Task: Search one way flight ticket for 5 adults, 2 children, 1 infant in seat and 1 infant on lap in economy from Long Beach: Long Beach Airport (daugherty Field) to Gillette: Gillette Campbell County Airport on 5-1-2023. Choice of flights is United. Number of bags: 1 carry on bag. Price is upto 88000. Outbound departure time preference is 14:15.
Action: Mouse moved to (194, 164)
Screenshot: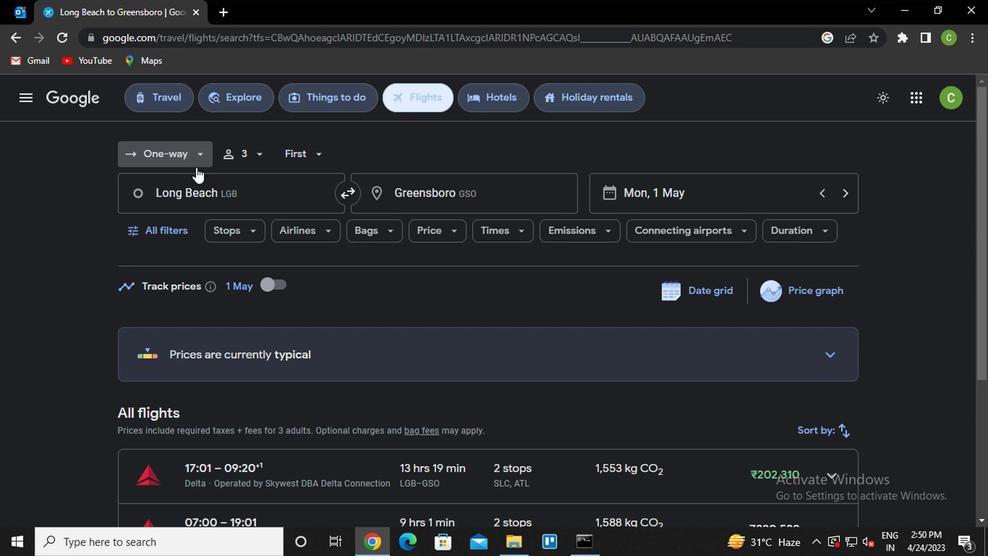 
Action: Mouse pressed left at (194, 164)
Screenshot: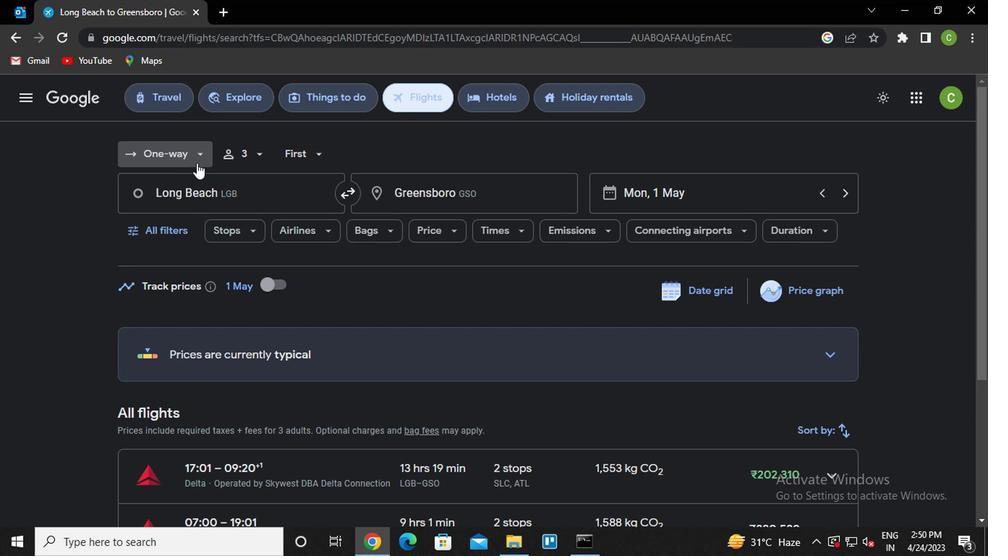
Action: Mouse moved to (196, 223)
Screenshot: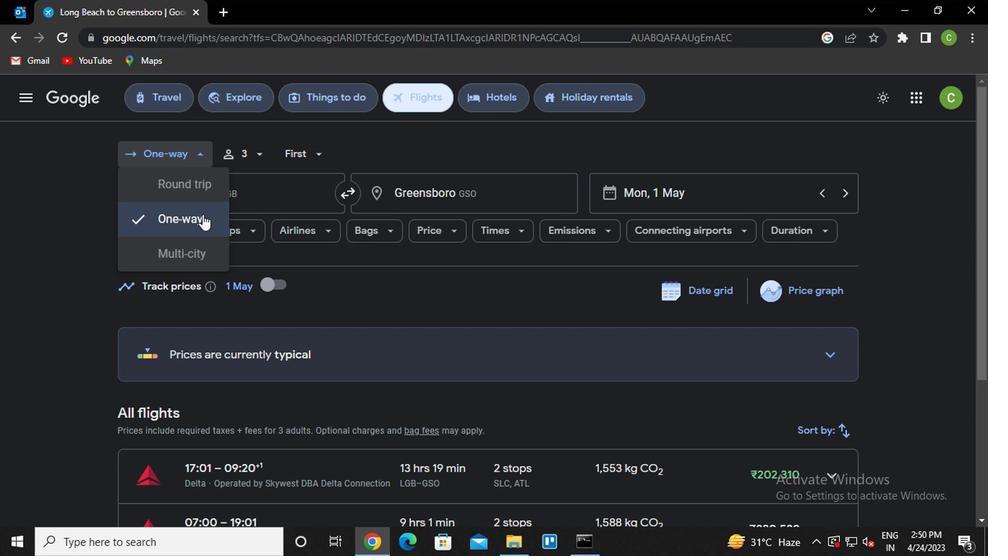 
Action: Mouse pressed left at (196, 223)
Screenshot: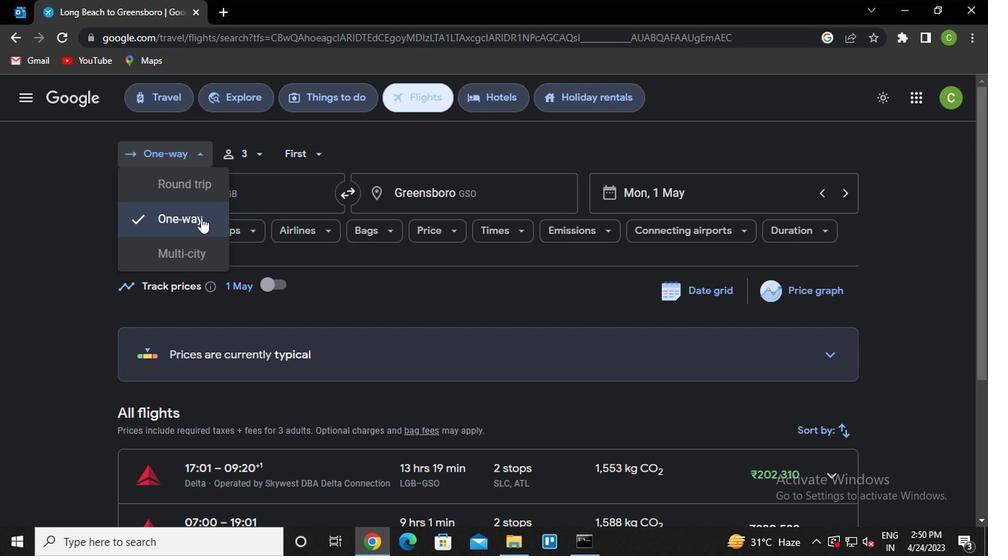 
Action: Mouse moved to (240, 160)
Screenshot: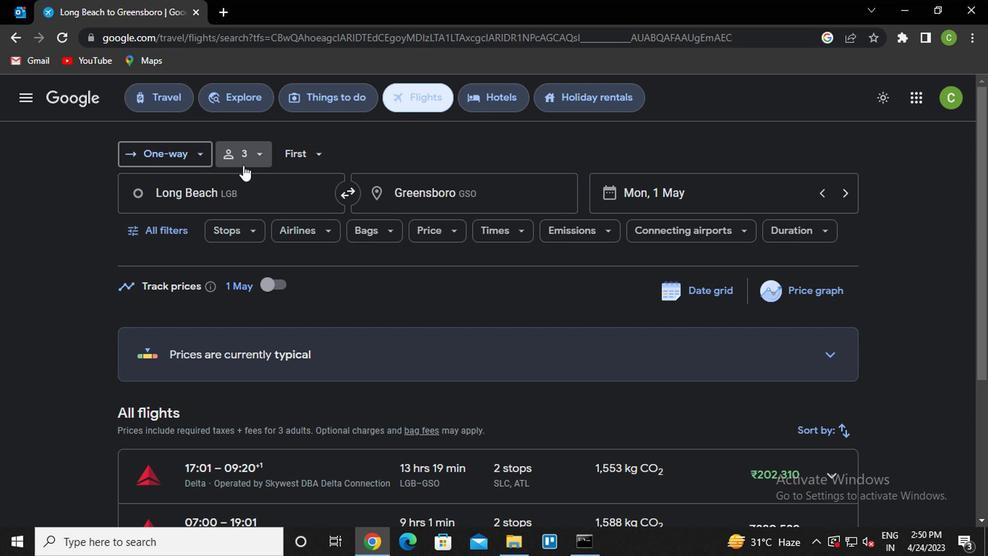 
Action: Mouse pressed left at (240, 160)
Screenshot: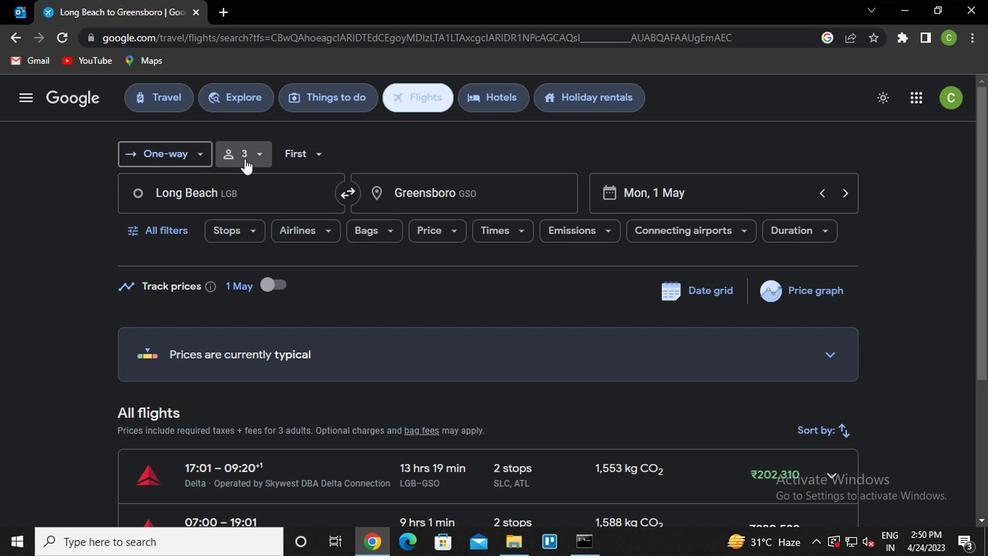 
Action: Mouse moved to (356, 199)
Screenshot: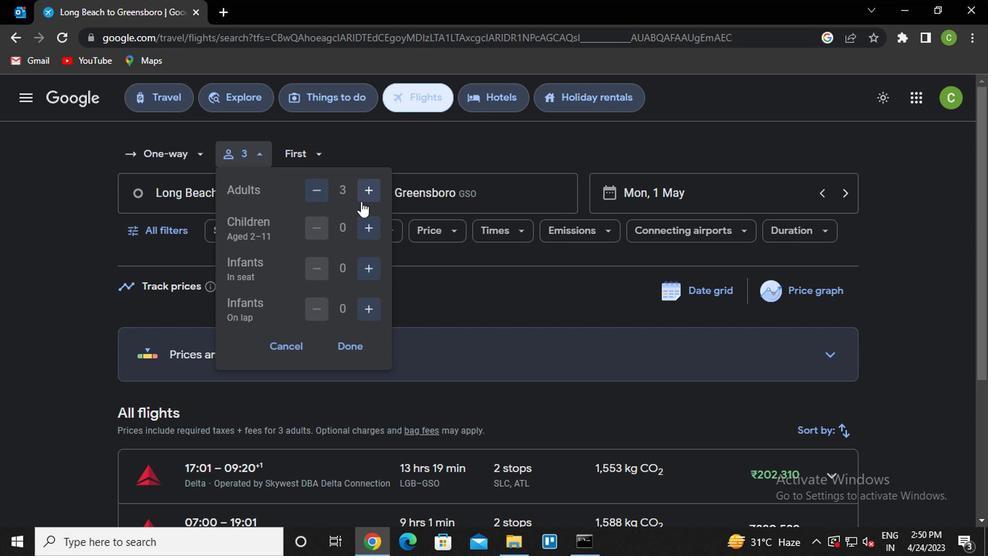 
Action: Mouse pressed left at (356, 199)
Screenshot: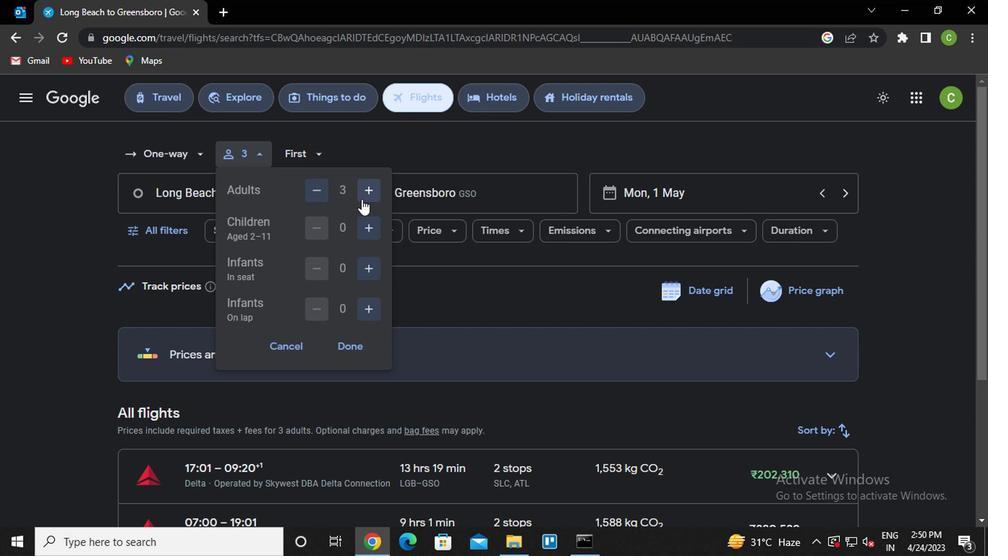 
Action: Mouse pressed left at (356, 199)
Screenshot: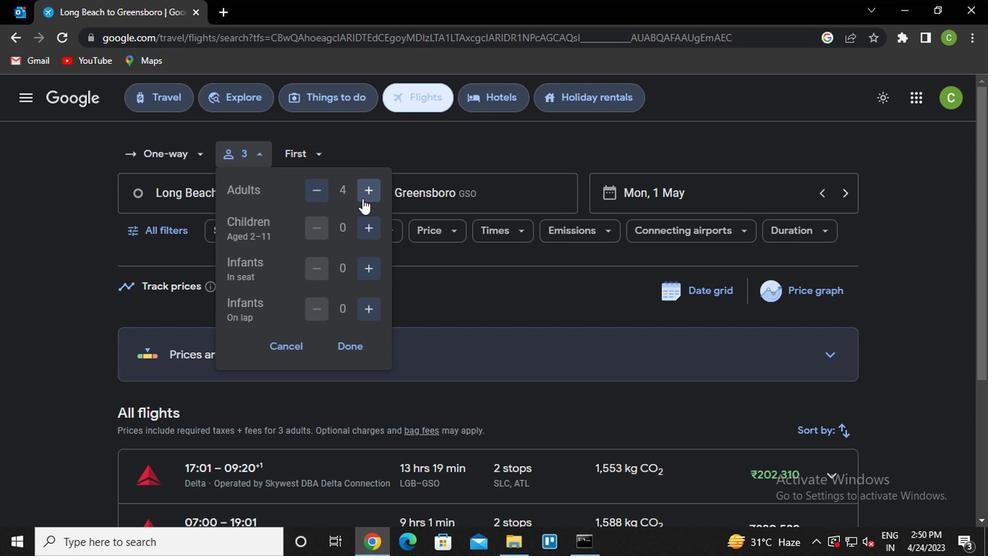 
Action: Mouse pressed left at (356, 199)
Screenshot: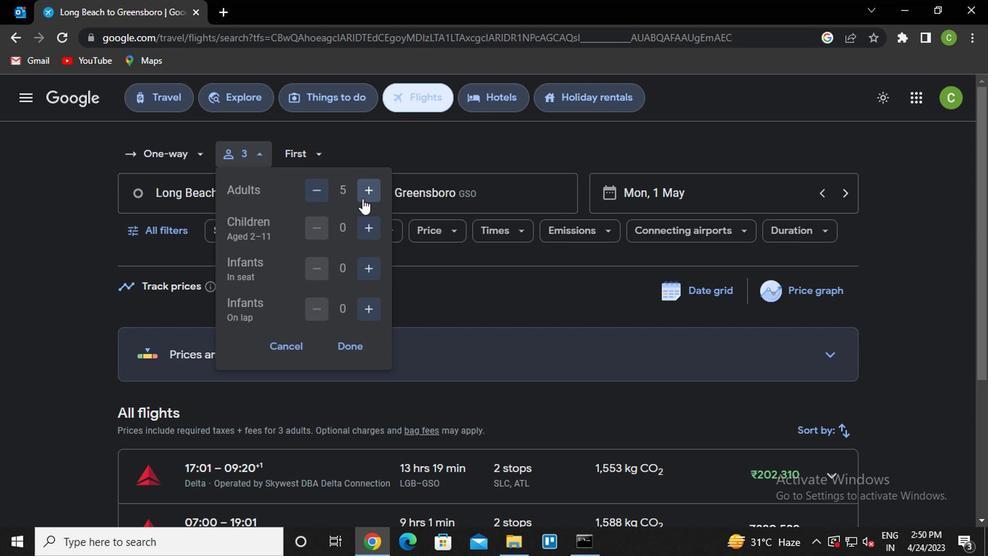 
Action: Mouse moved to (316, 189)
Screenshot: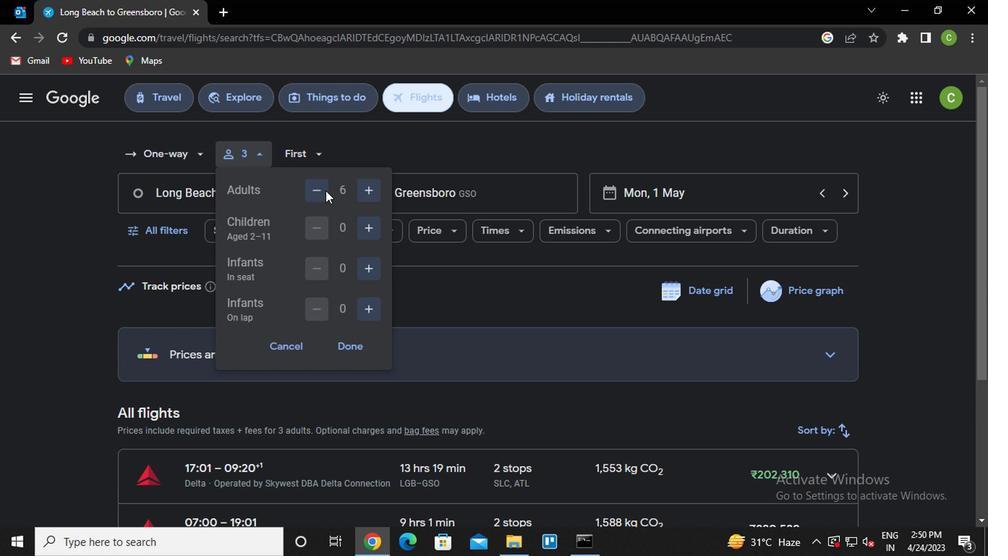 
Action: Mouse pressed left at (316, 189)
Screenshot: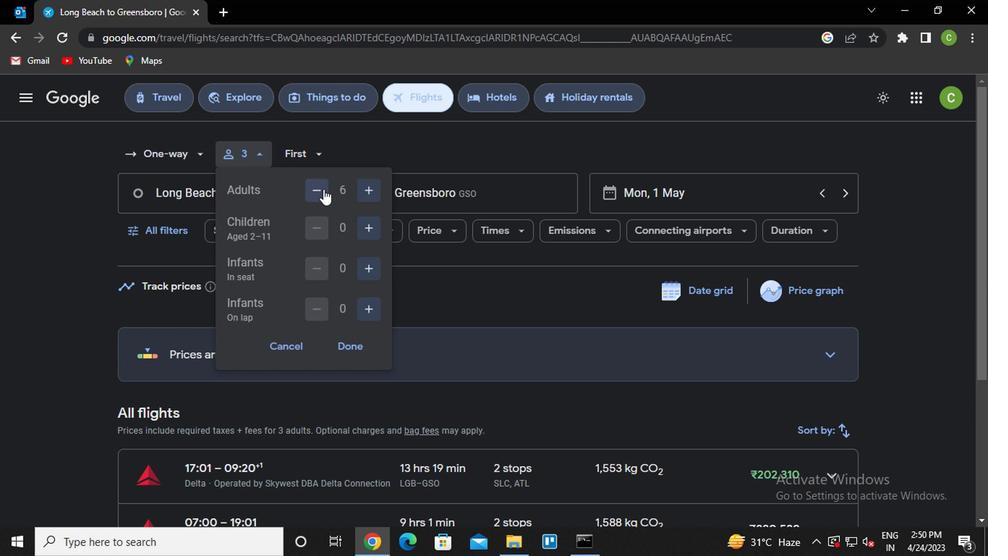 
Action: Mouse moved to (372, 232)
Screenshot: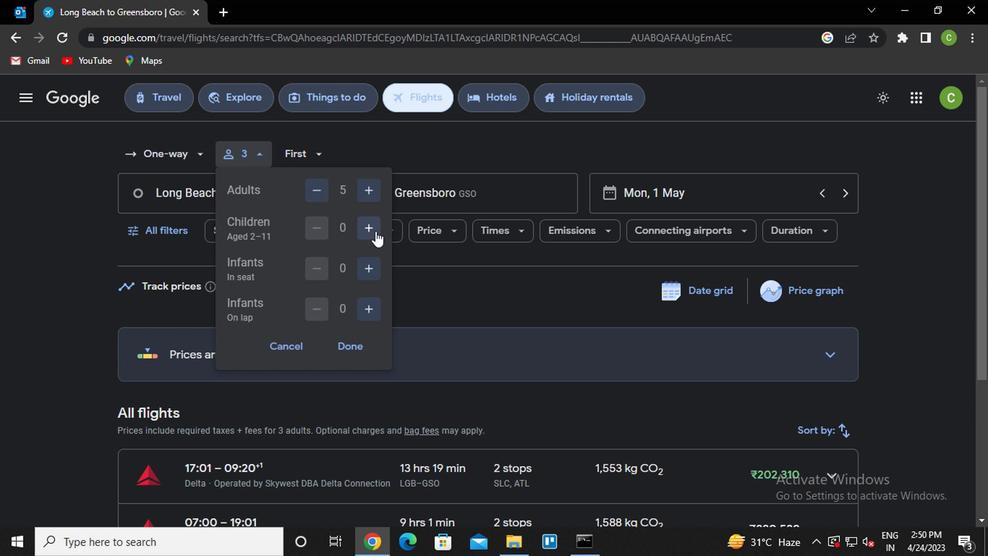 
Action: Mouse pressed left at (372, 232)
Screenshot: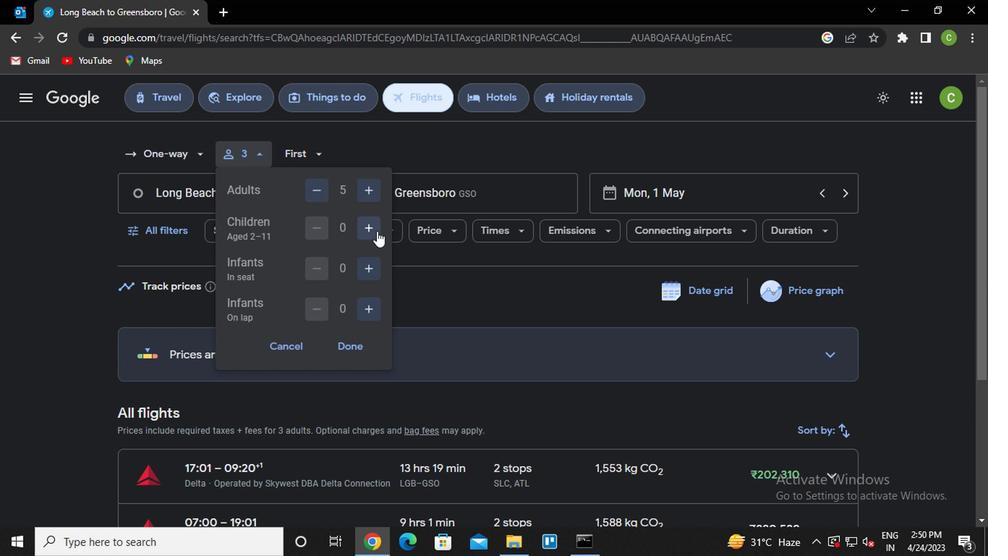 
Action: Mouse pressed left at (372, 232)
Screenshot: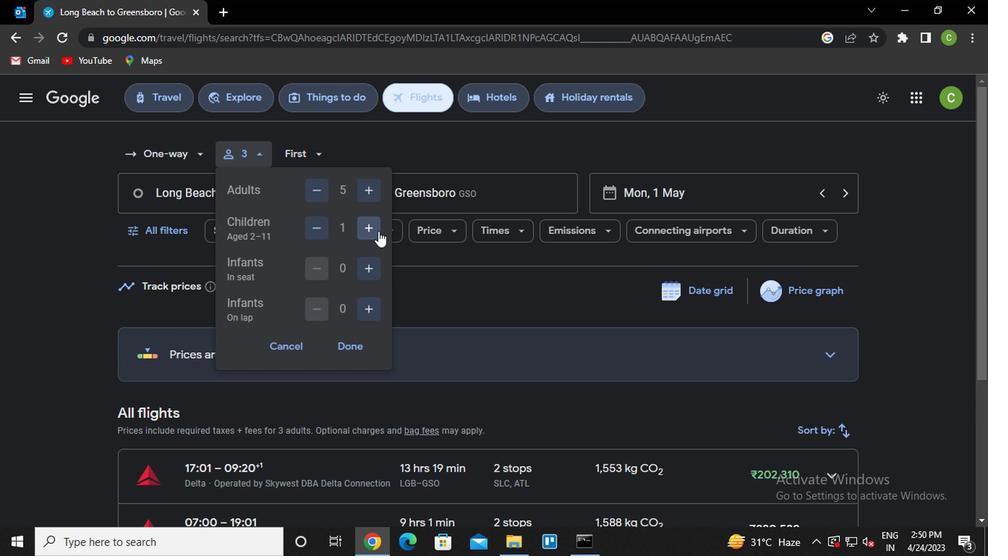 
Action: Mouse moved to (364, 280)
Screenshot: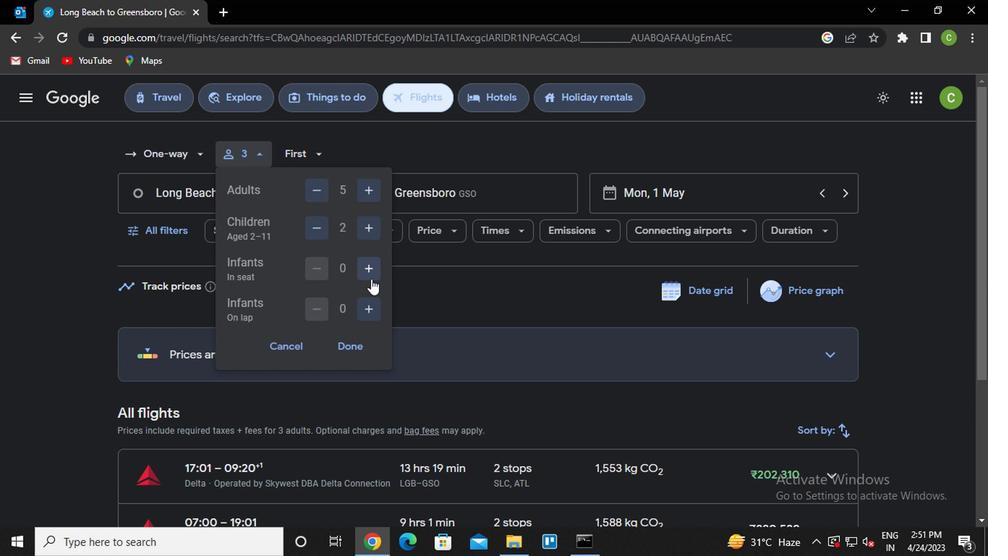 
Action: Mouse pressed left at (364, 280)
Screenshot: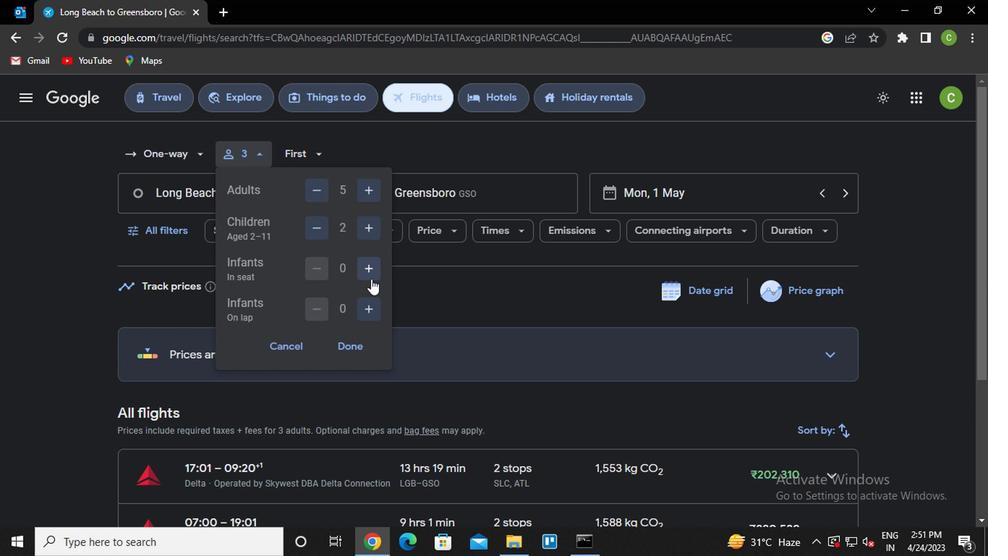 
Action: Mouse moved to (364, 304)
Screenshot: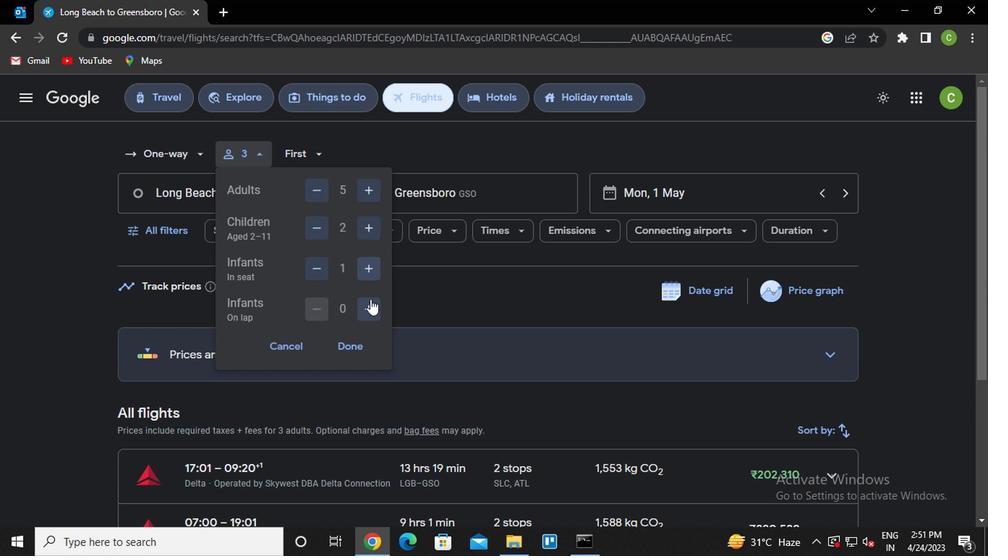 
Action: Mouse pressed left at (364, 304)
Screenshot: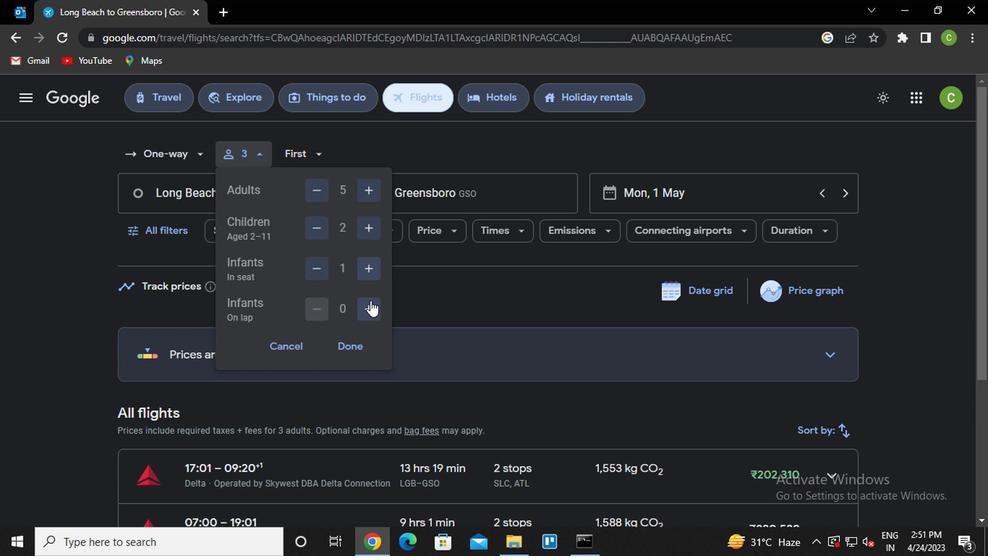
Action: Mouse moved to (346, 338)
Screenshot: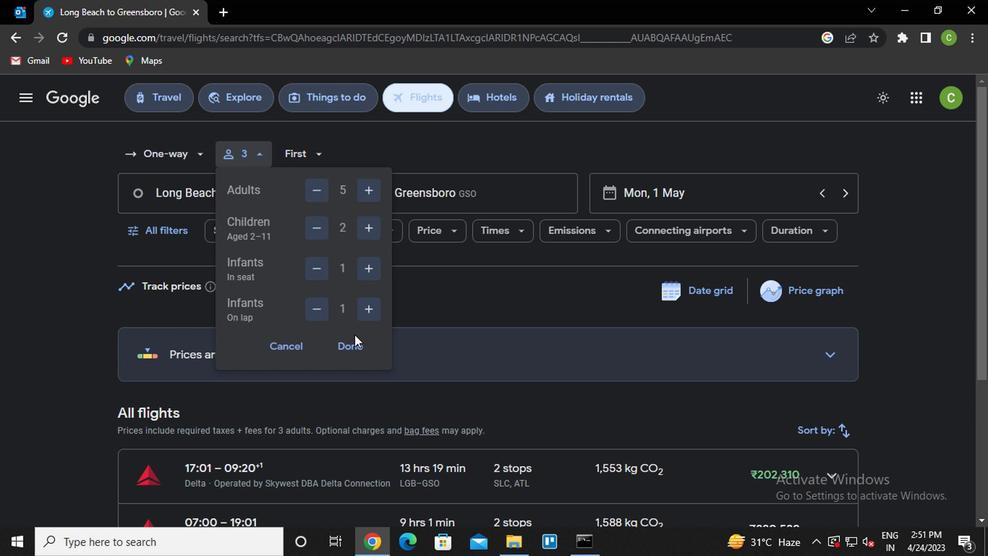 
Action: Mouse pressed left at (346, 338)
Screenshot: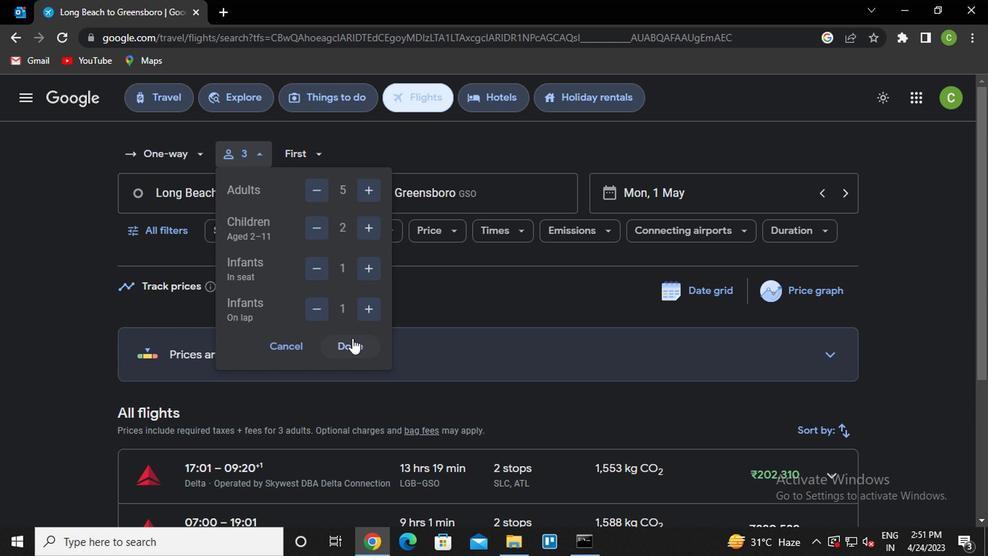 
Action: Mouse moved to (295, 156)
Screenshot: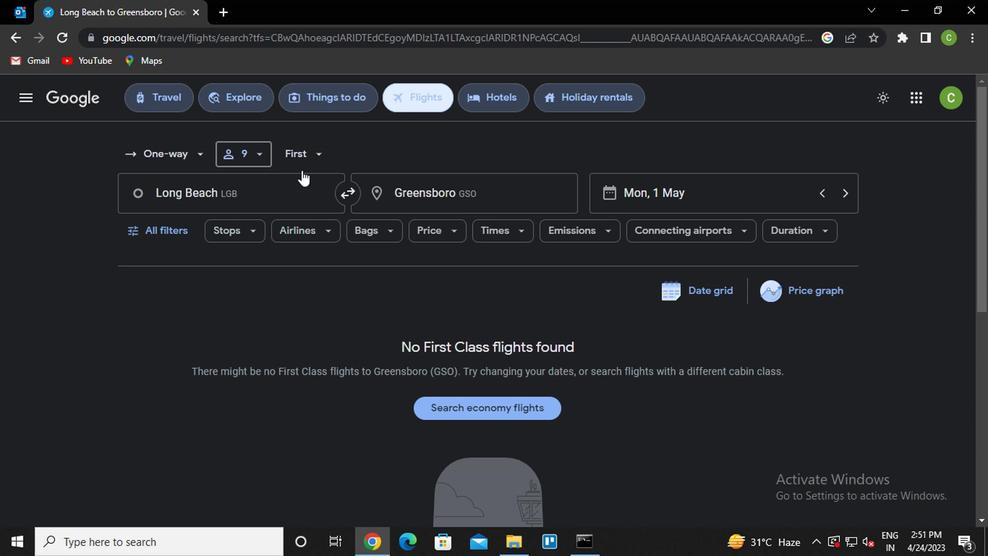 
Action: Mouse pressed left at (295, 156)
Screenshot: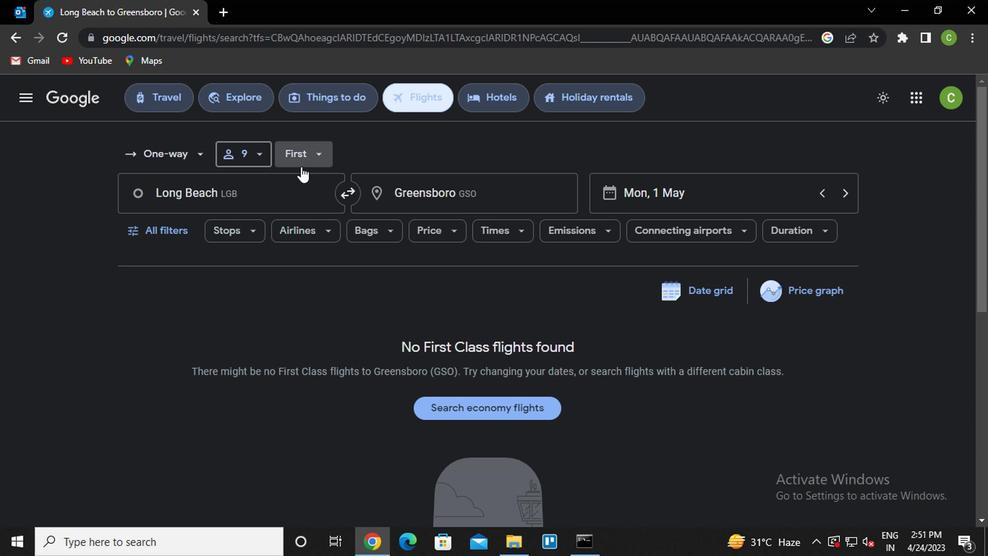
Action: Mouse moved to (322, 187)
Screenshot: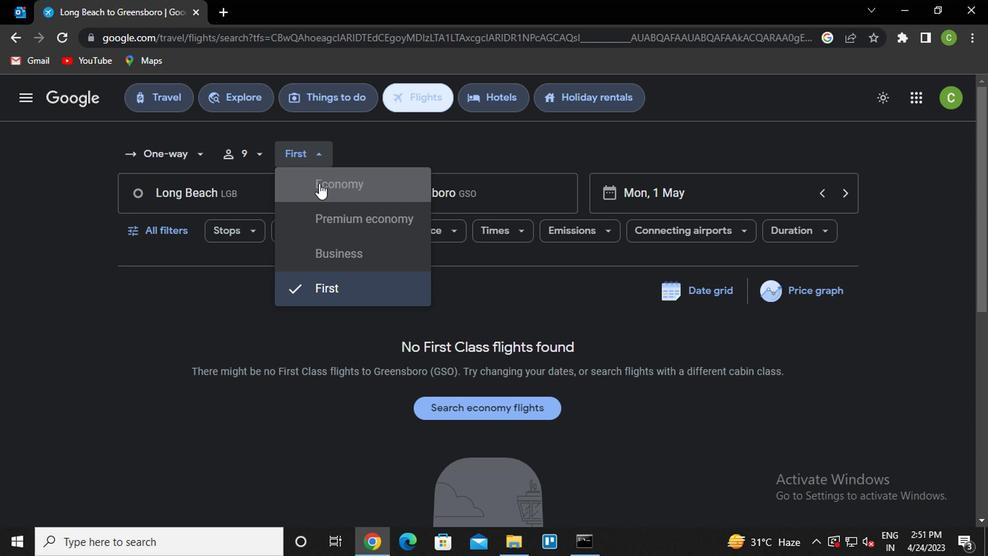 
Action: Mouse pressed left at (322, 187)
Screenshot: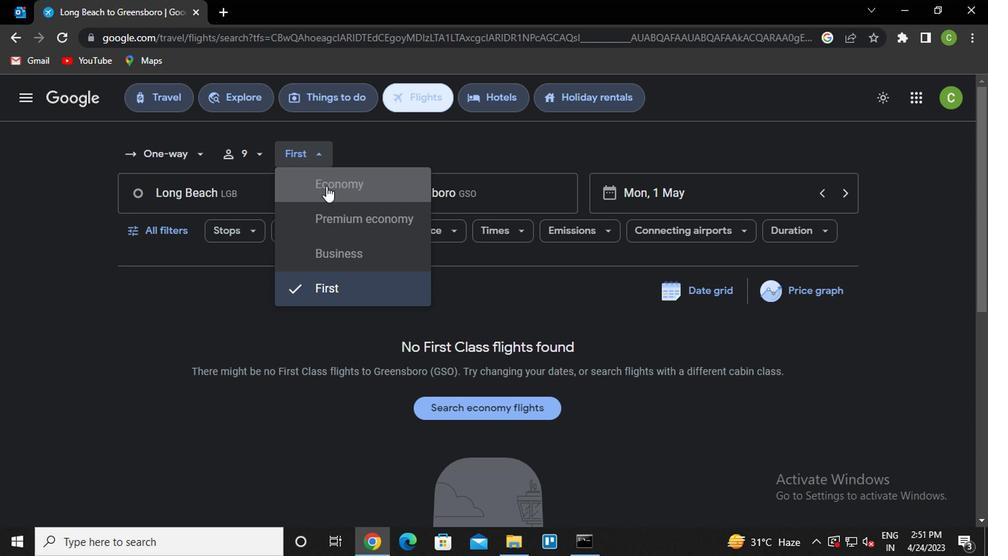 
Action: Mouse moved to (240, 195)
Screenshot: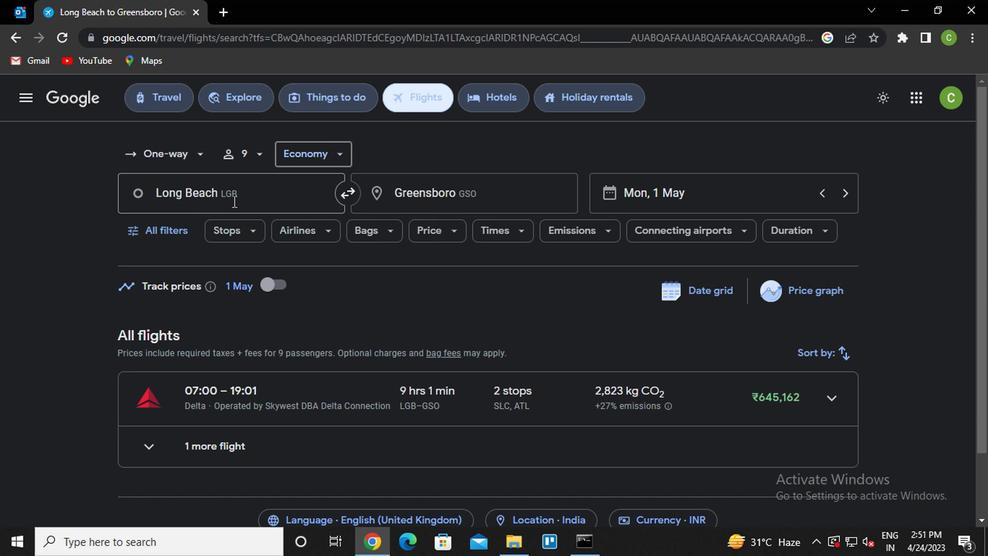 
Action: Mouse pressed left at (240, 195)
Screenshot: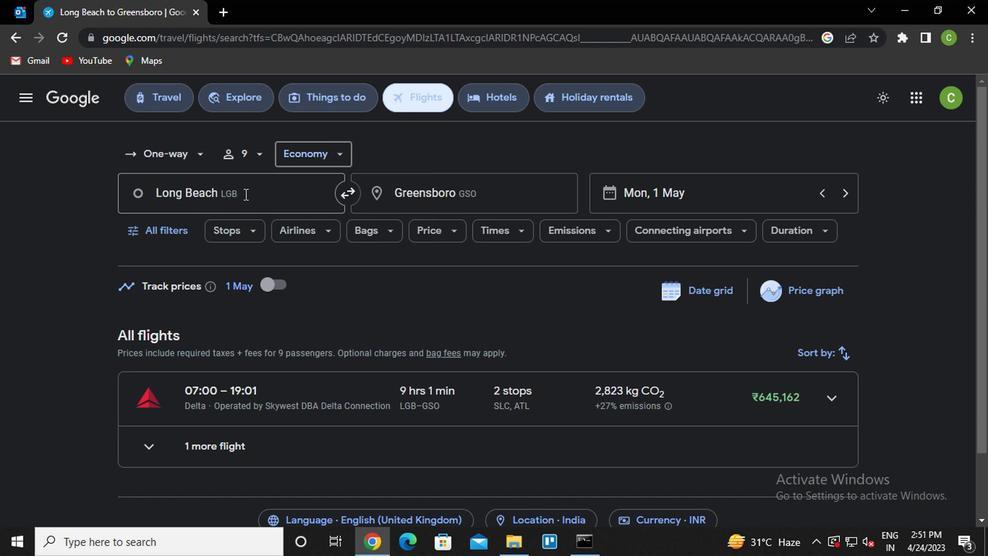 
Action: Mouse moved to (242, 303)
Screenshot: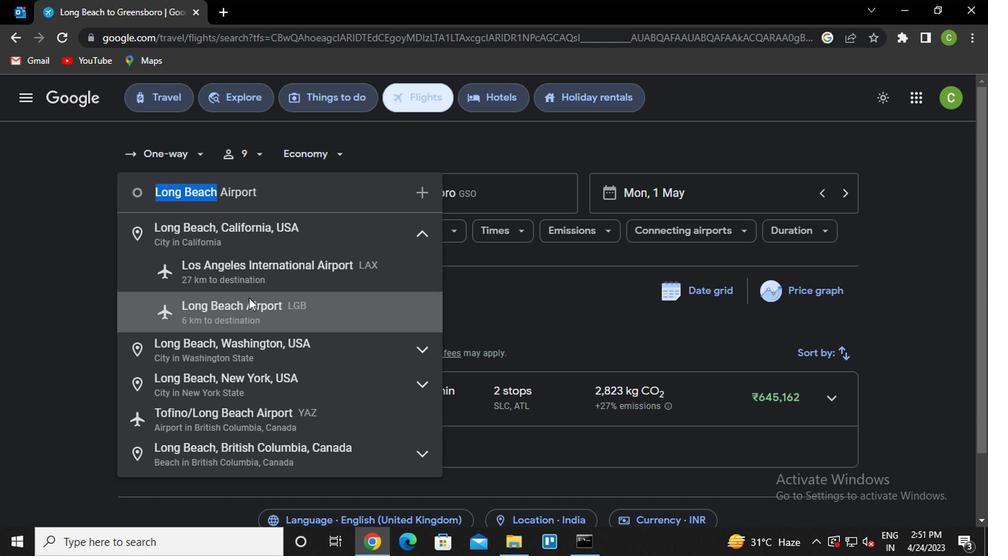 
Action: Mouse pressed left at (242, 303)
Screenshot: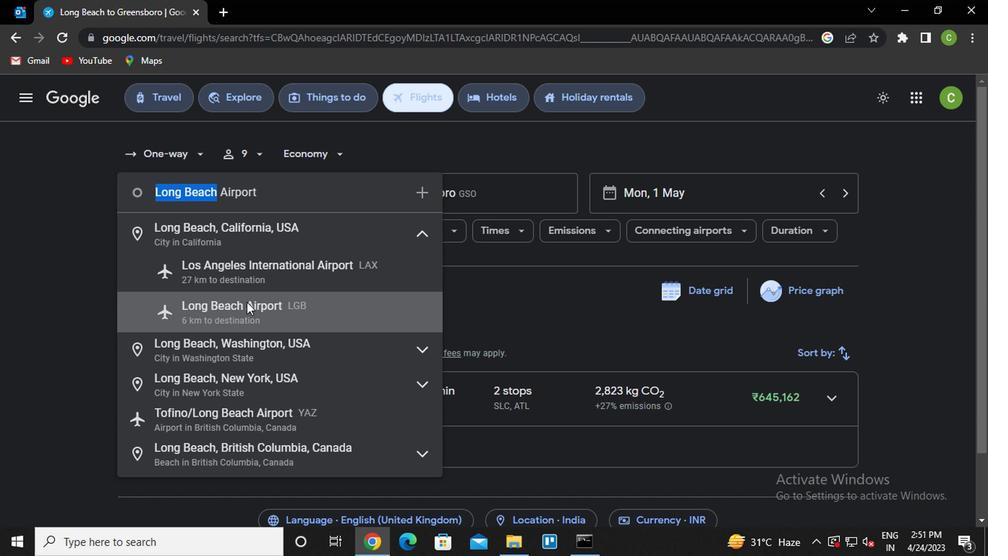 
Action: Mouse moved to (496, 192)
Screenshot: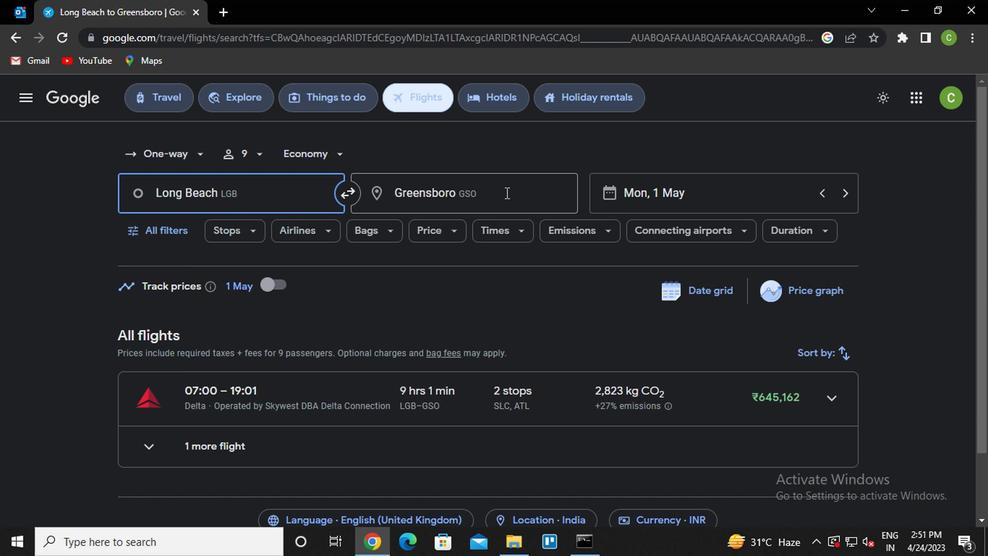 
Action: Mouse pressed left at (496, 192)
Screenshot: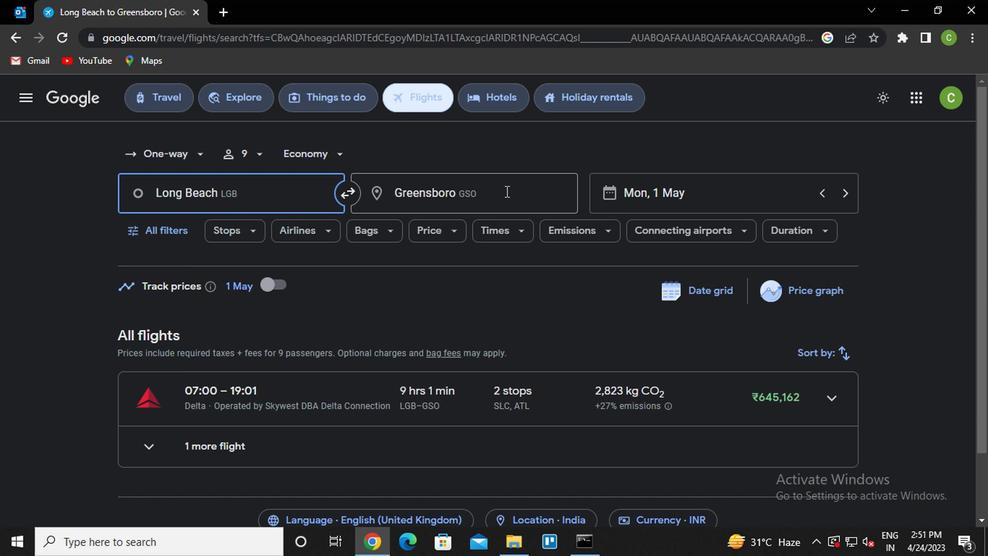 
Action: Mouse moved to (488, 207)
Screenshot: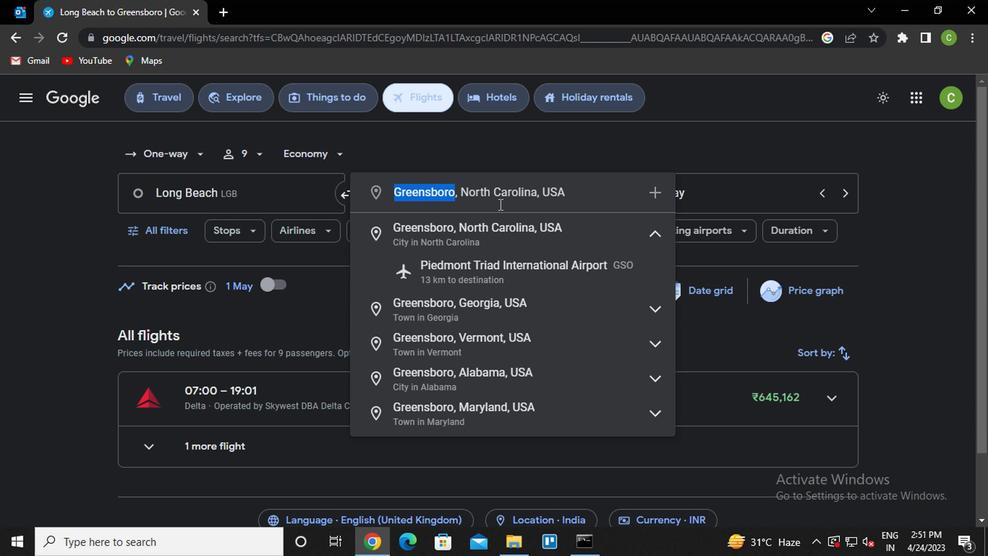 
Action: Key pressed g<Key.caps_lock>illette
Screenshot: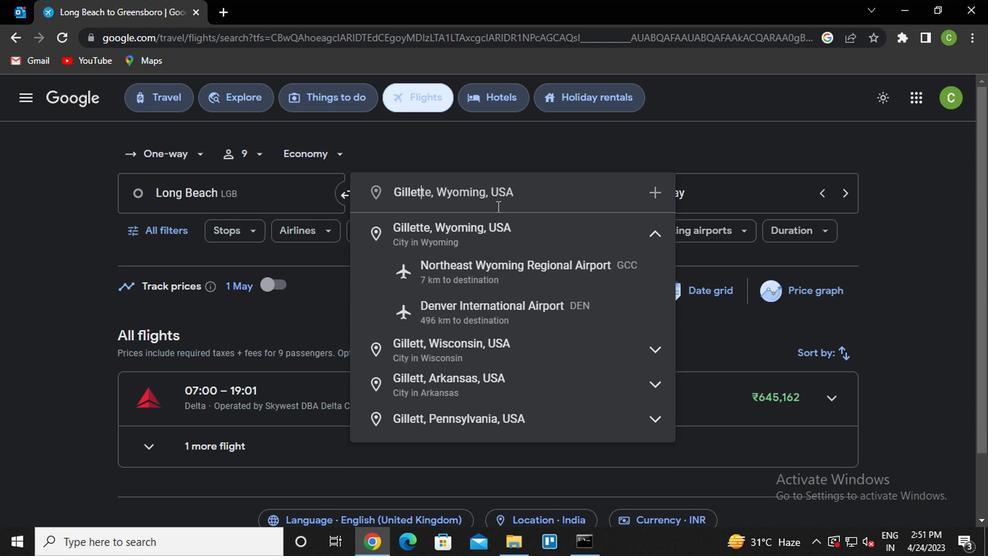 
Action: Mouse moved to (530, 236)
Screenshot: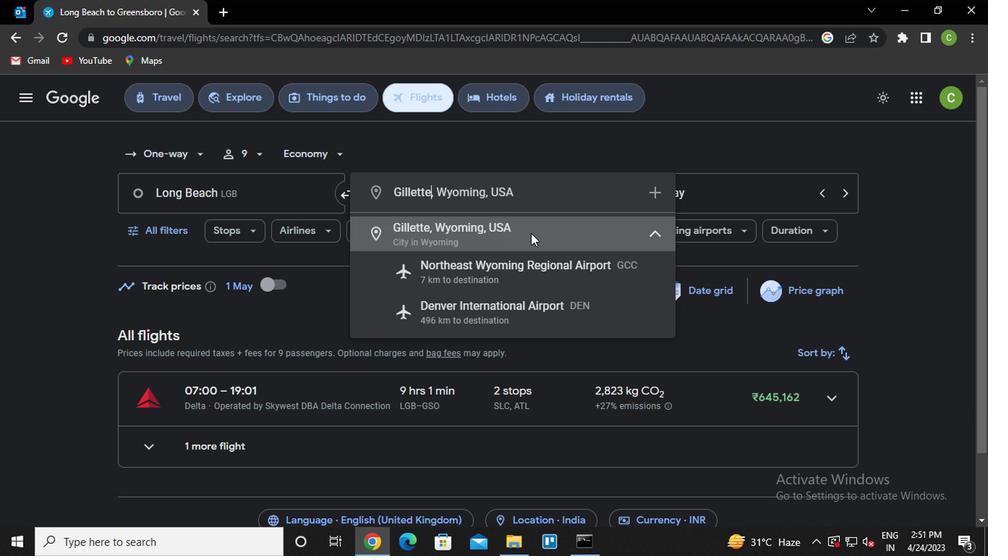 
Action: Mouse pressed left at (530, 236)
Screenshot: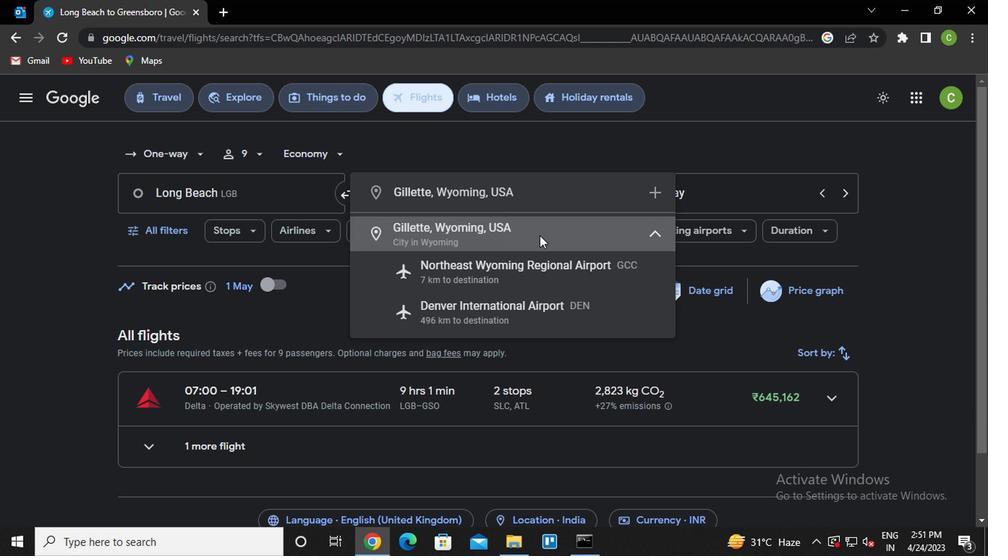 
Action: Mouse moved to (143, 230)
Screenshot: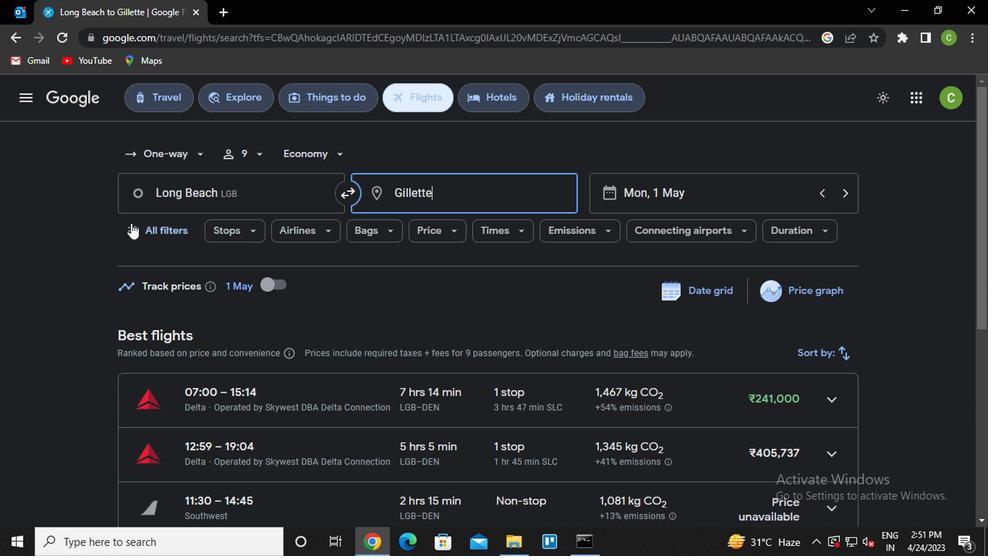 
Action: Mouse pressed left at (143, 230)
Screenshot: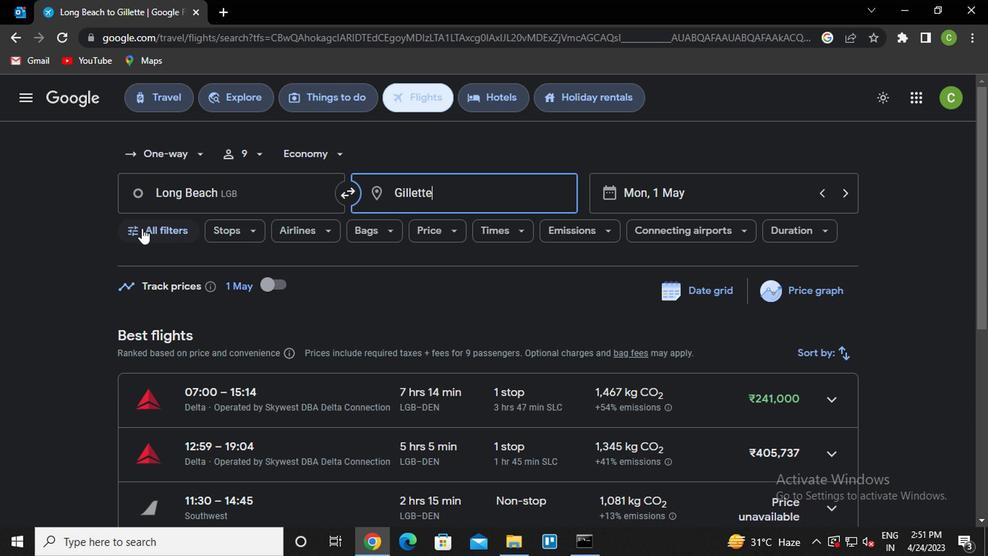 
Action: Mouse moved to (231, 367)
Screenshot: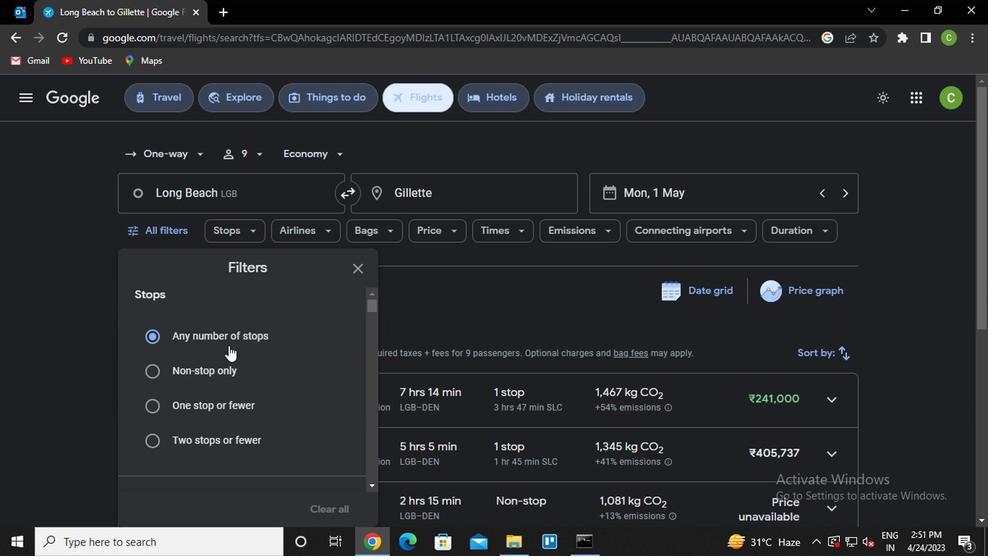 
Action: Mouse scrolled (231, 366) with delta (0, 0)
Screenshot: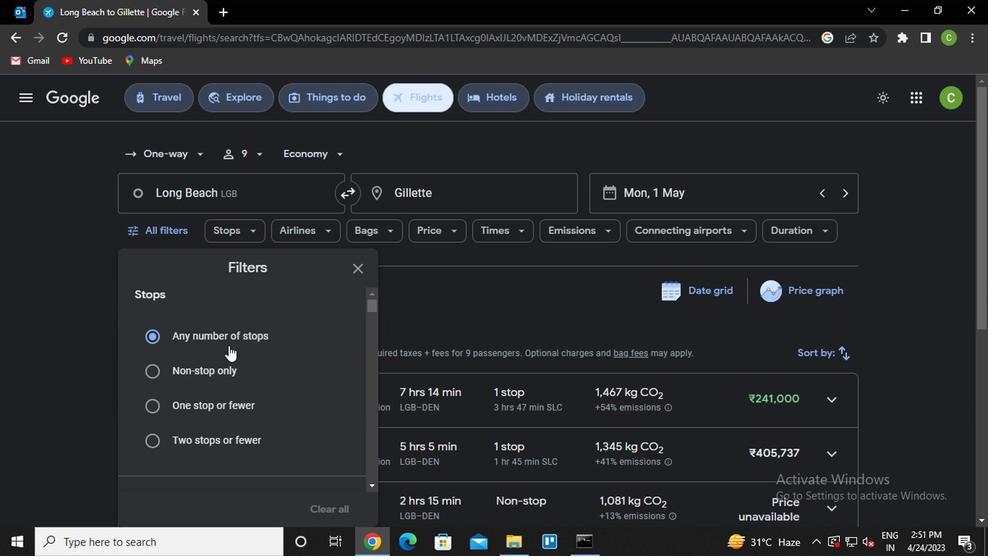
Action: Mouse scrolled (231, 366) with delta (0, 0)
Screenshot: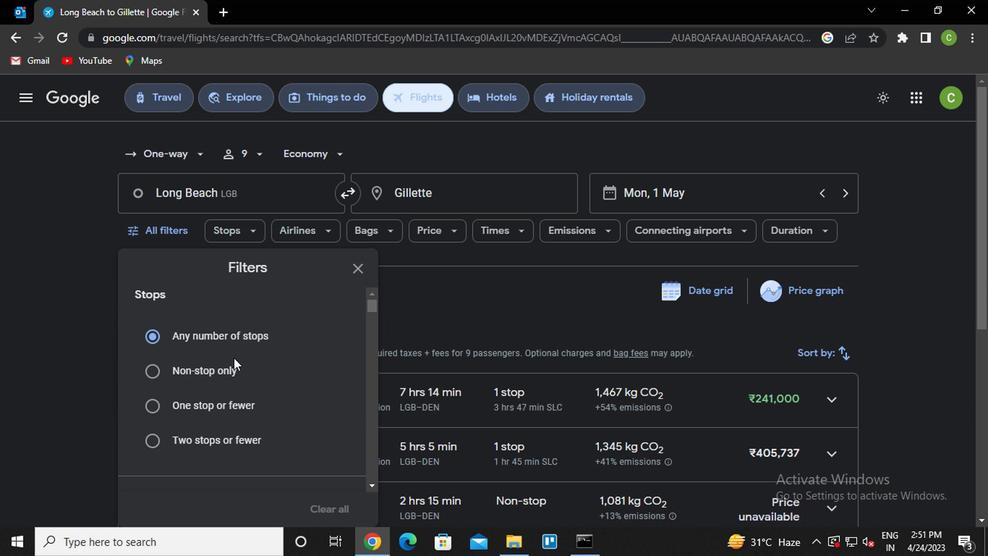 
Action: Mouse moved to (232, 368)
Screenshot: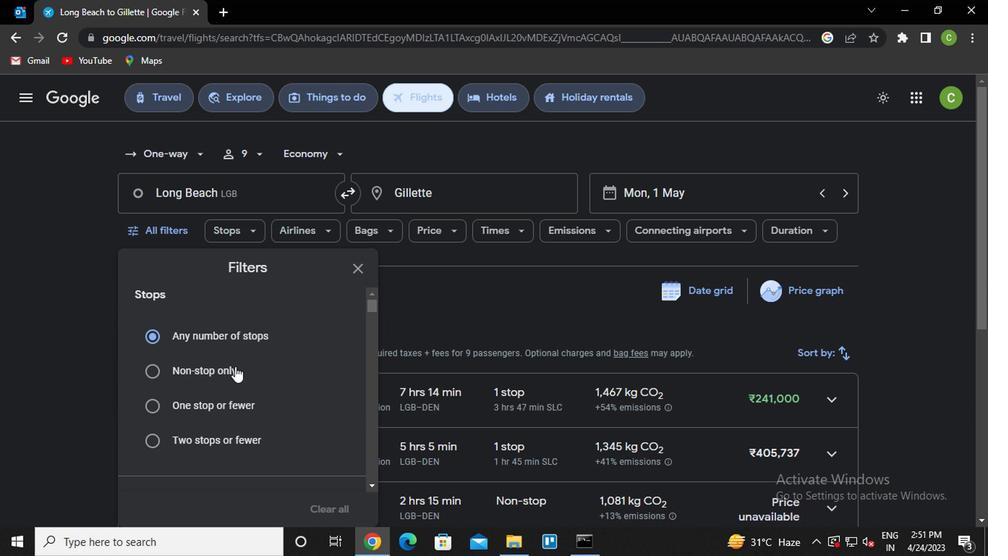 
Action: Mouse scrolled (232, 367) with delta (0, -1)
Screenshot: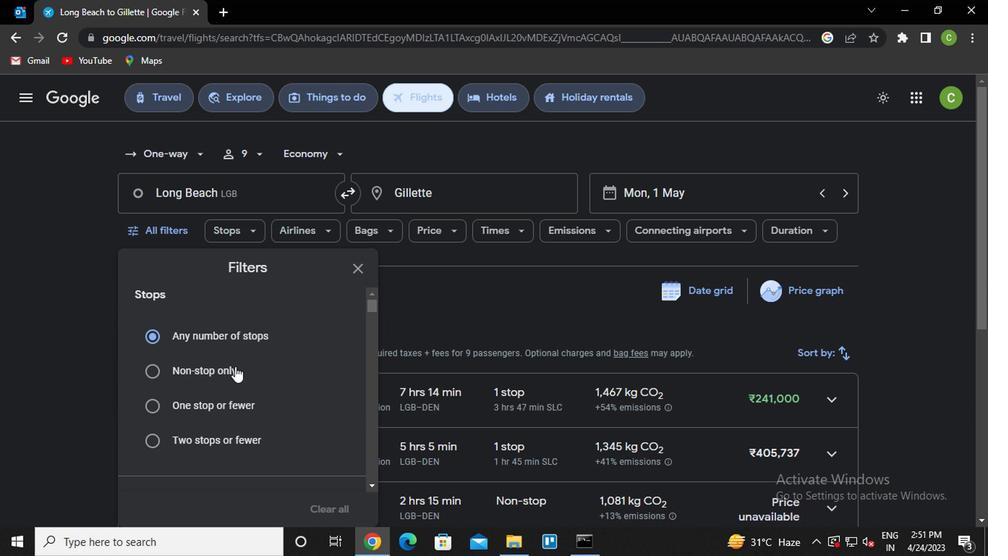 
Action: Mouse moved to (254, 399)
Screenshot: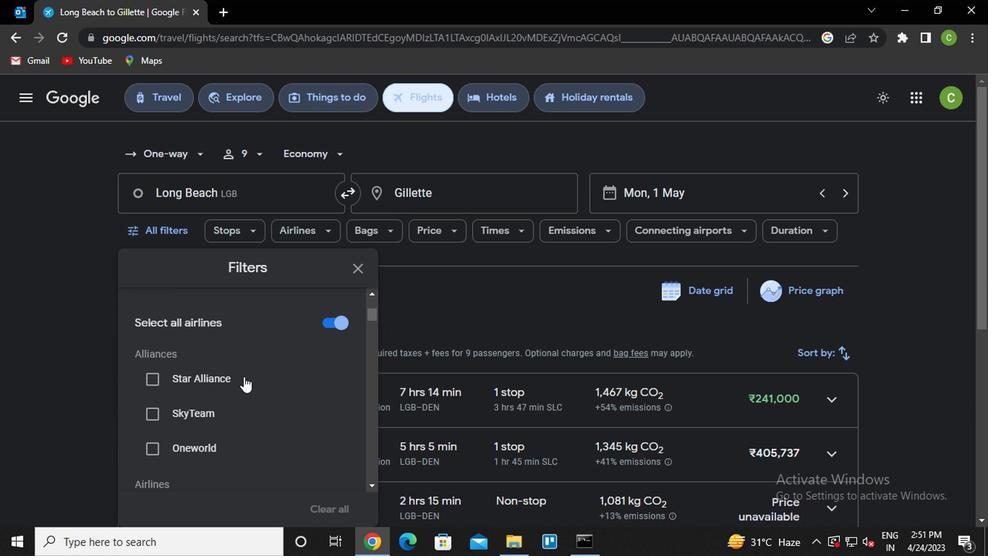
Action: Mouse scrolled (254, 398) with delta (0, -1)
Screenshot: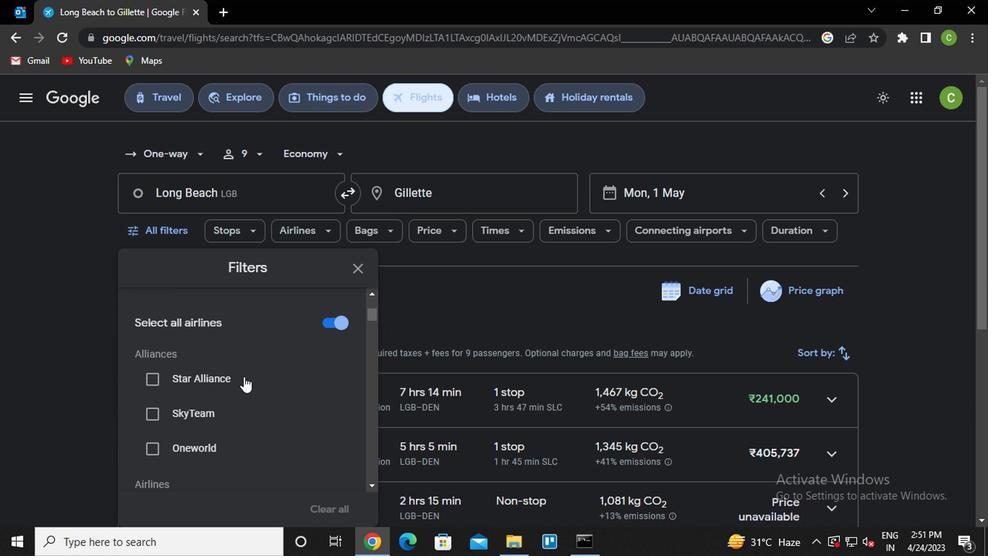 
Action: Mouse moved to (257, 405)
Screenshot: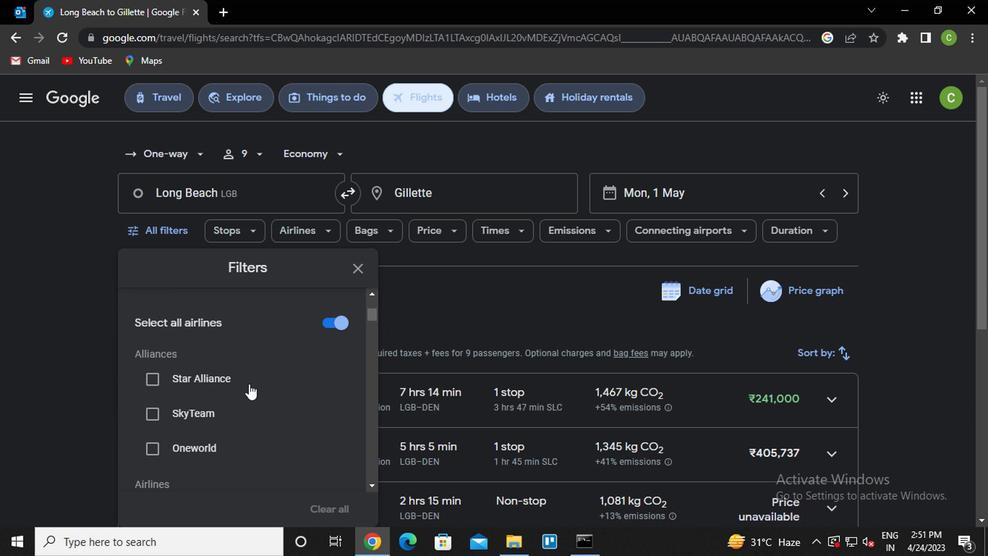 
Action: Mouse scrolled (257, 404) with delta (0, 0)
Screenshot: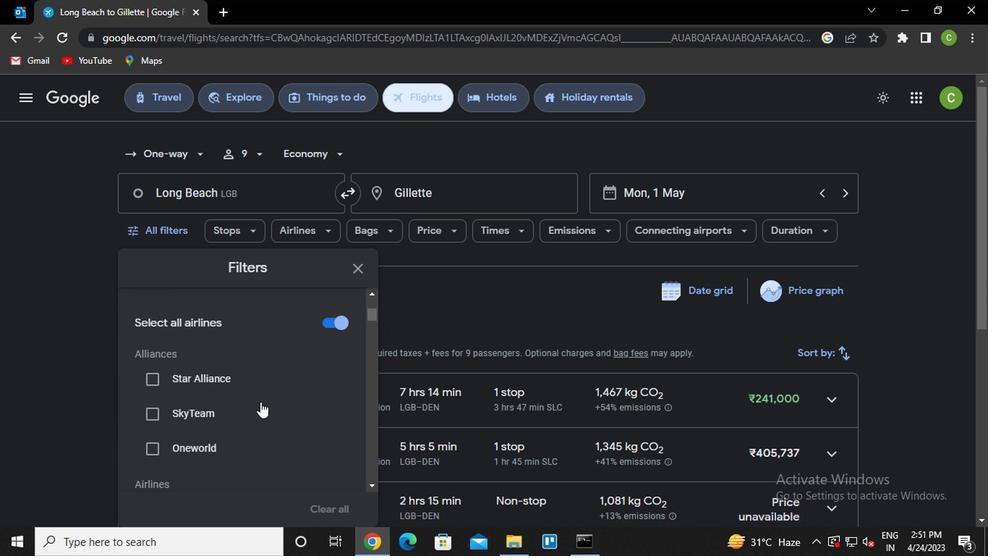 
Action: Mouse scrolled (257, 404) with delta (0, 0)
Screenshot: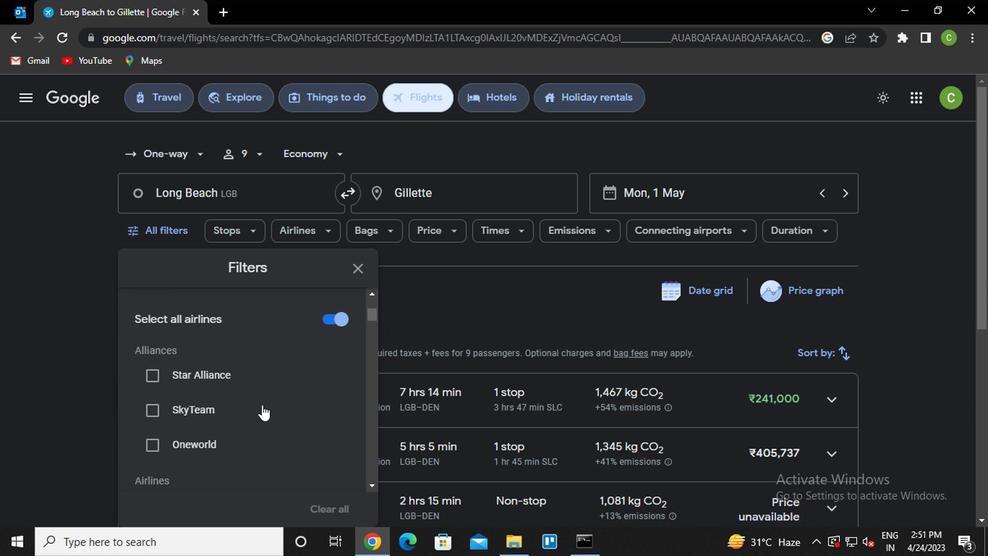 
Action: Mouse moved to (261, 403)
Screenshot: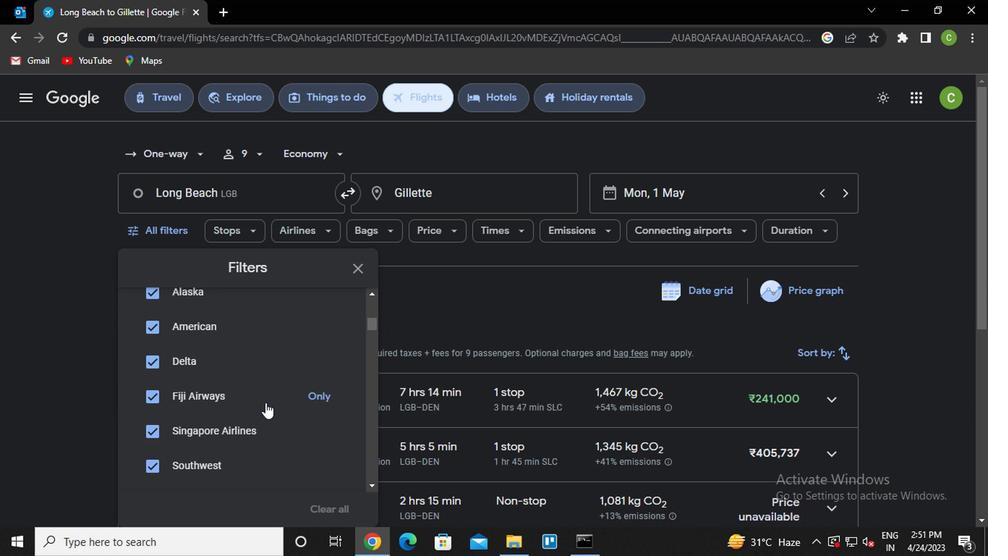 
Action: Mouse scrolled (261, 402) with delta (0, 0)
Screenshot: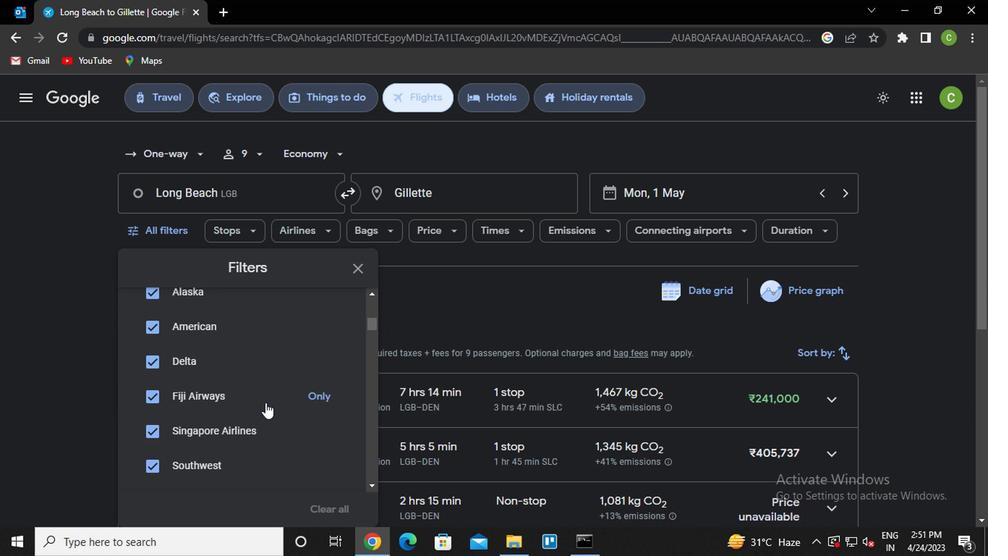 
Action: Mouse moved to (262, 405)
Screenshot: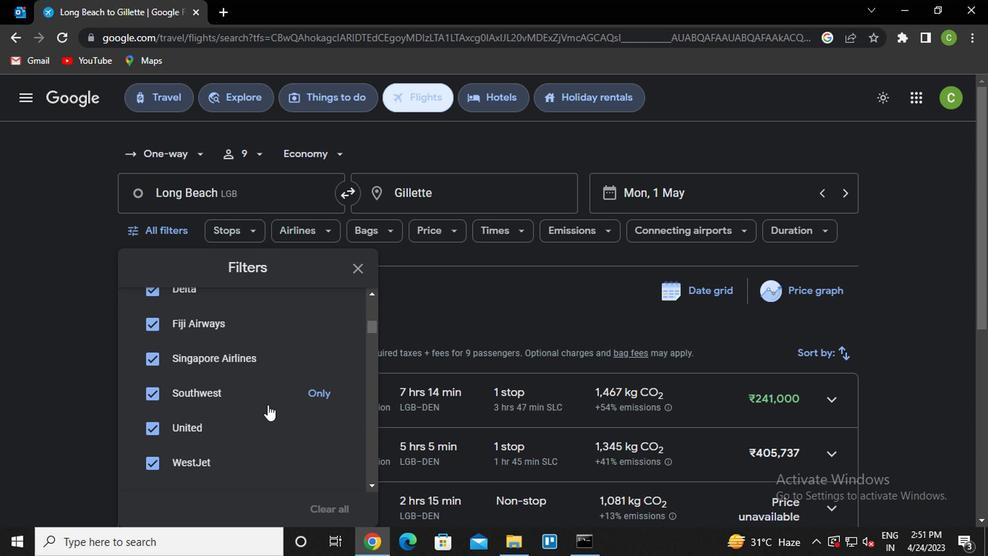 
Action: Mouse scrolled (262, 404) with delta (0, 0)
Screenshot: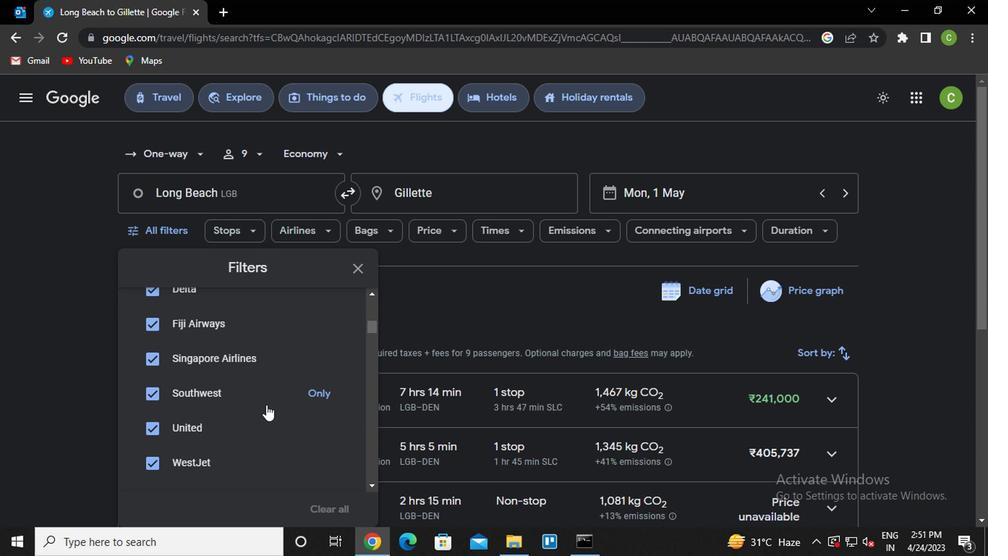 
Action: Mouse moved to (291, 360)
Screenshot: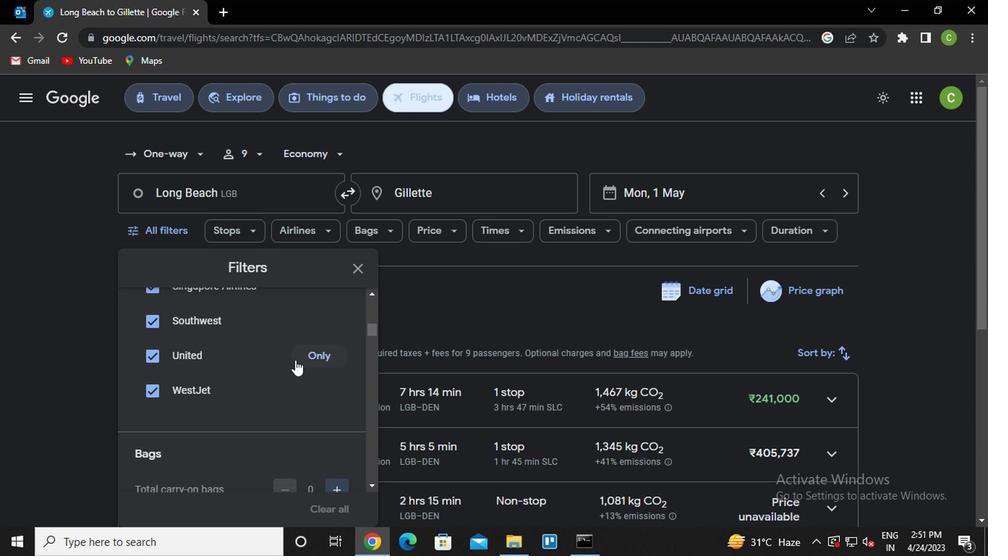 
Action: Mouse pressed left at (291, 360)
Screenshot: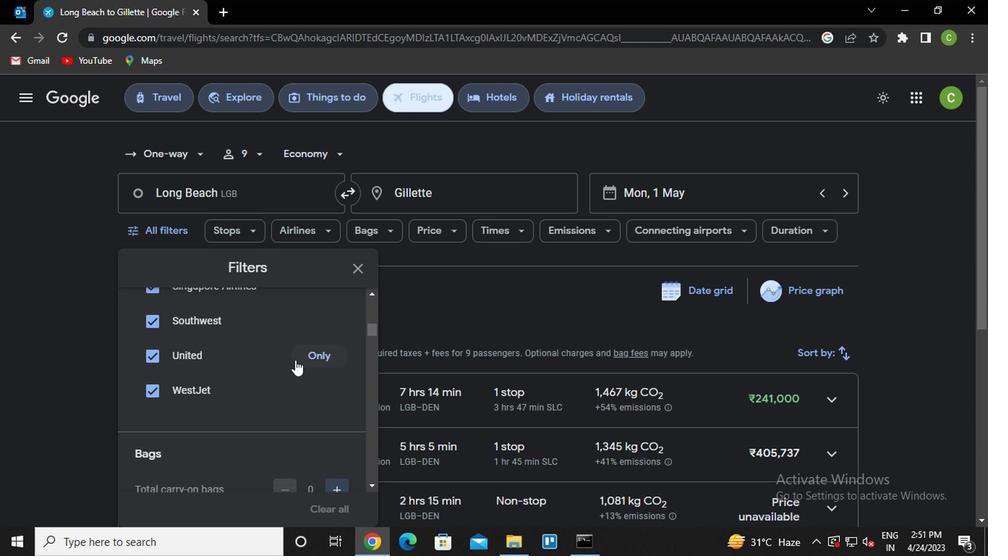 
Action: Mouse moved to (289, 359)
Screenshot: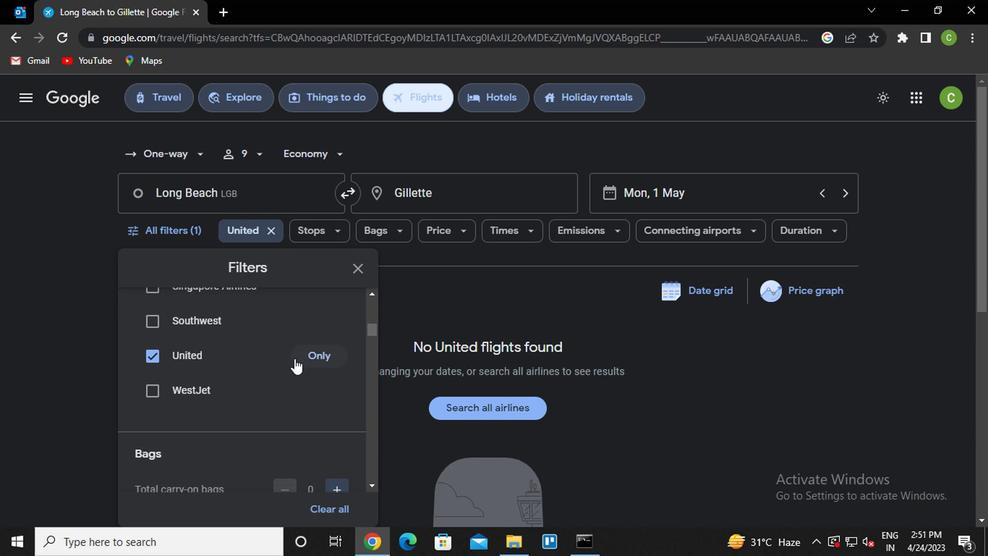 
Action: Mouse scrolled (289, 358) with delta (0, -1)
Screenshot: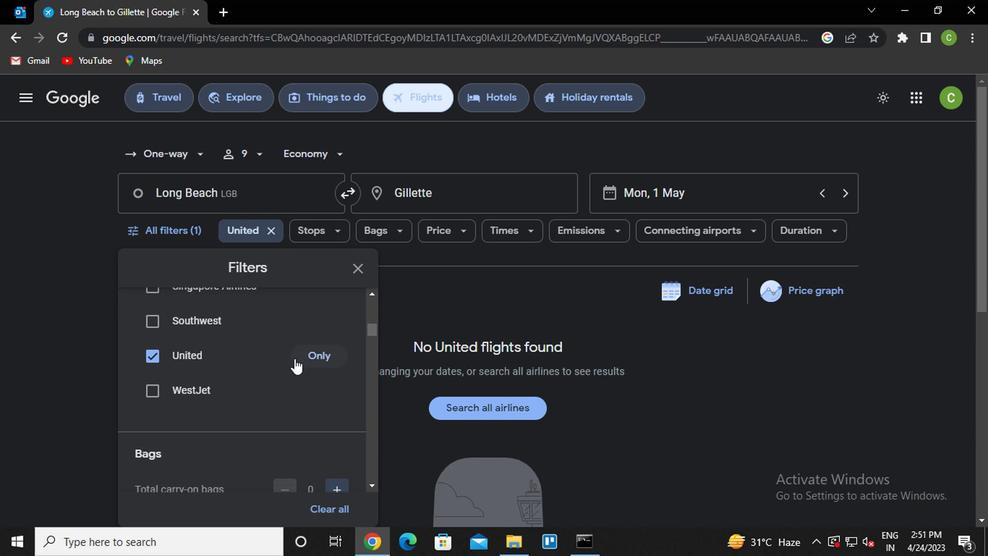
Action: Mouse moved to (336, 420)
Screenshot: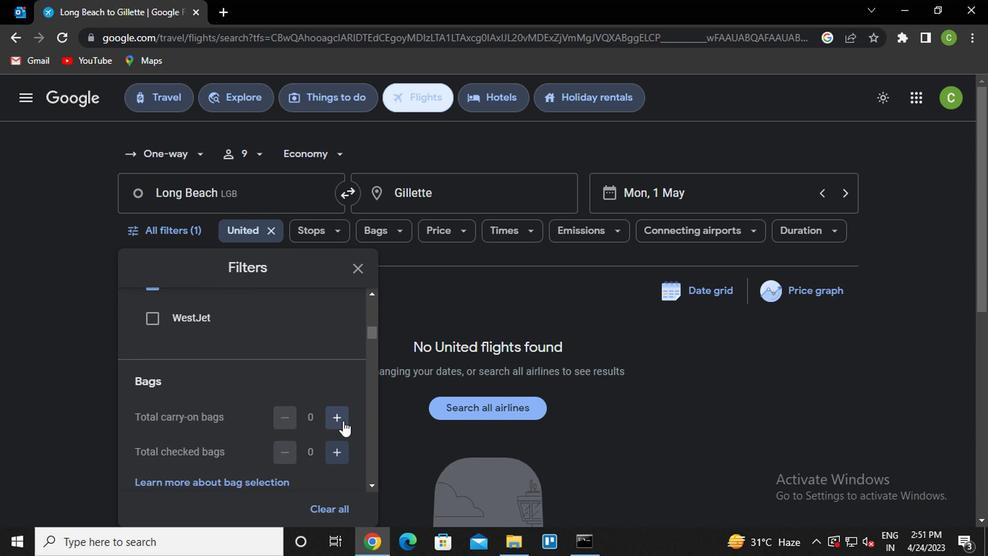 
Action: Mouse pressed left at (336, 420)
Screenshot: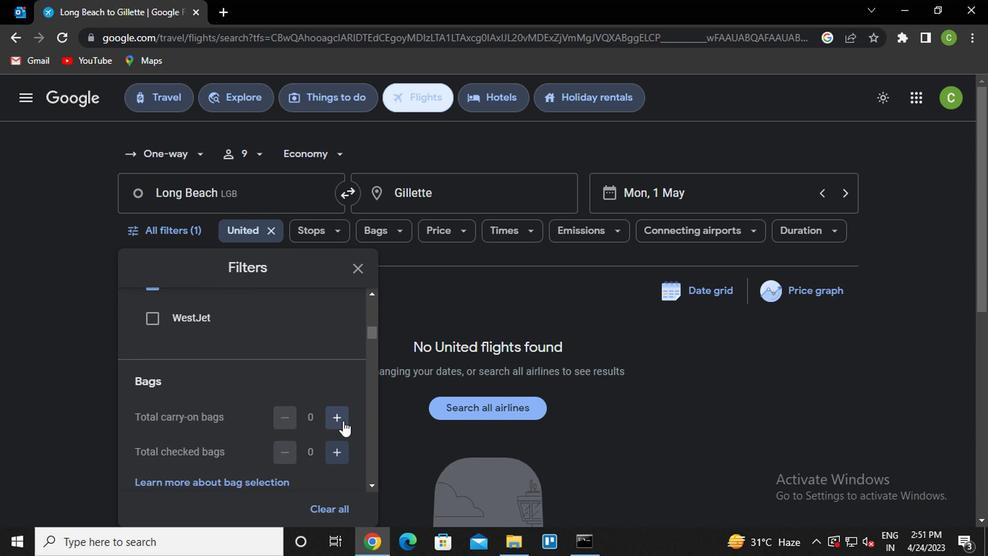 
Action: Mouse moved to (316, 336)
Screenshot: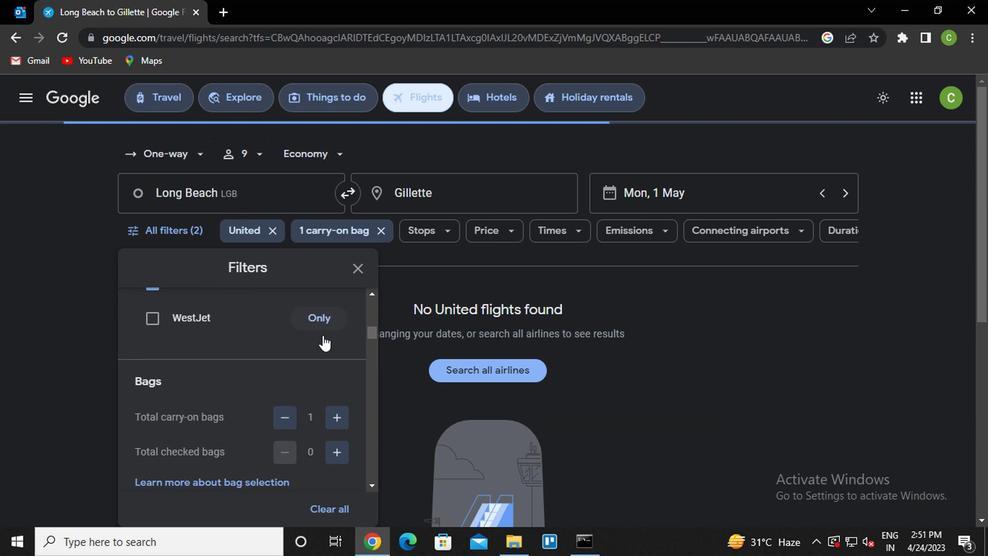 
Action: Mouse scrolled (316, 335) with delta (0, -1)
Screenshot: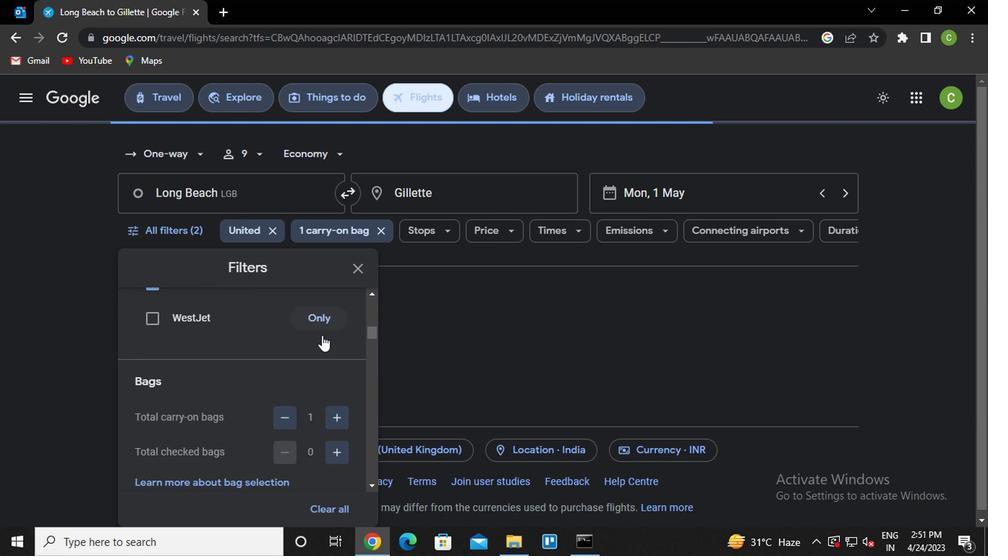 
Action: Mouse scrolled (316, 335) with delta (0, -1)
Screenshot: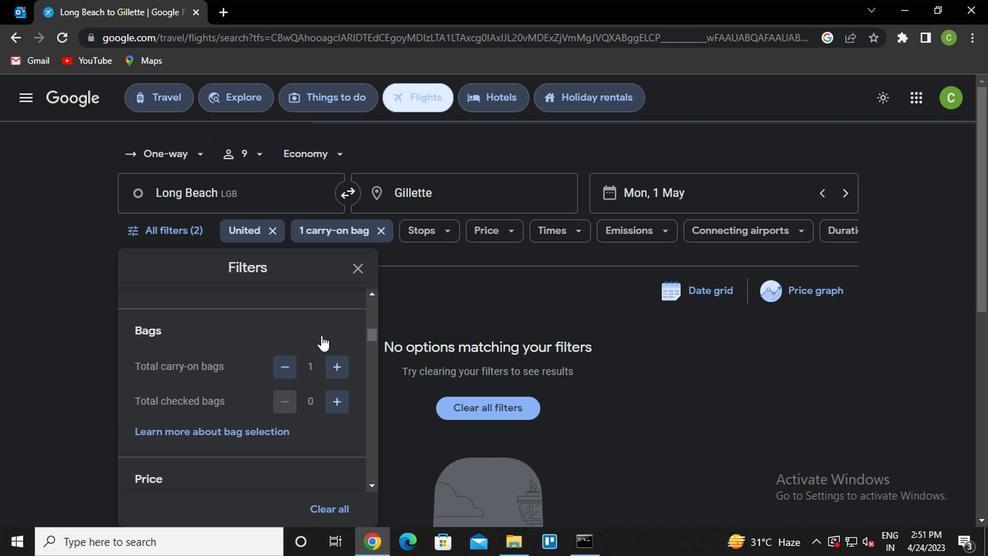 
Action: Mouse moved to (325, 454)
Screenshot: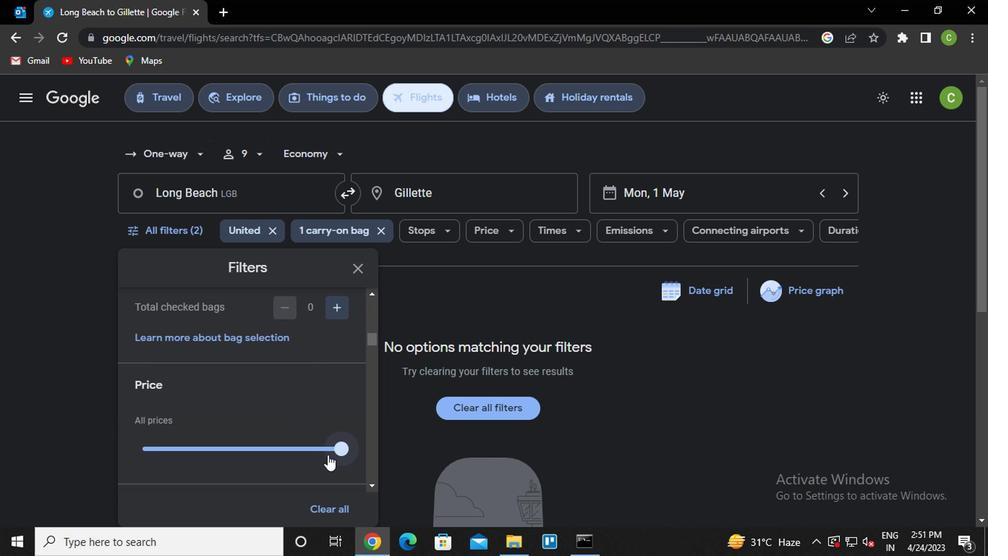 
Action: Mouse pressed left at (325, 454)
Screenshot: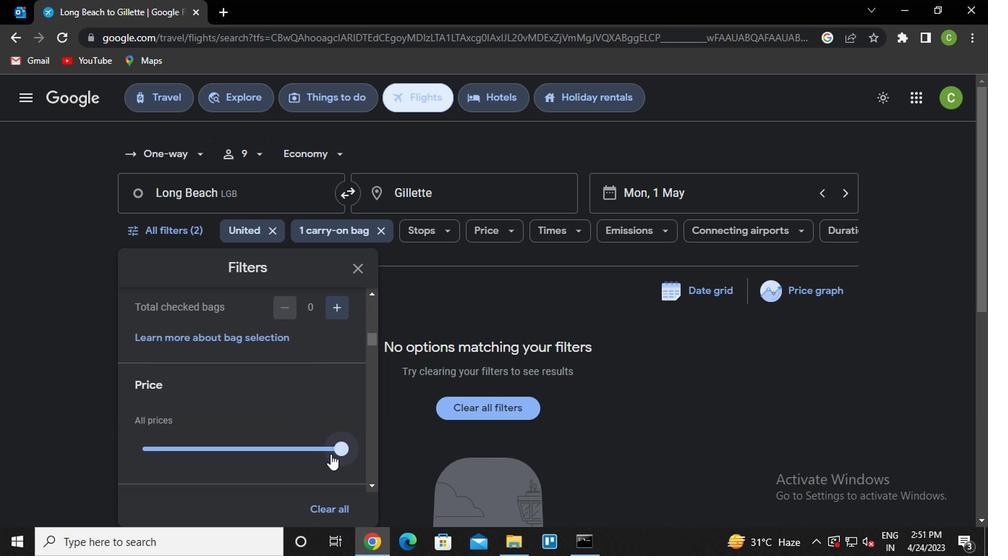 
Action: Mouse moved to (246, 400)
Screenshot: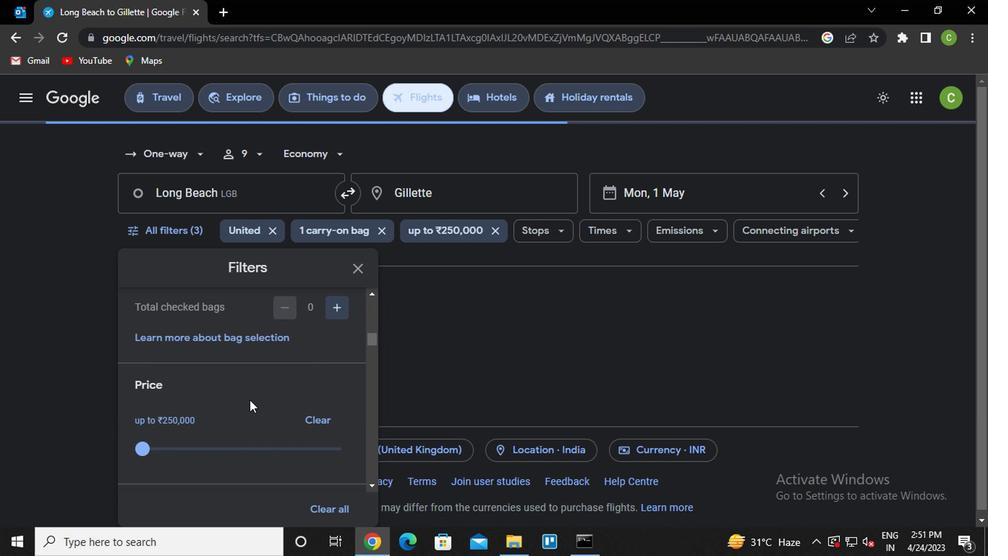 
Action: Mouse scrolled (246, 399) with delta (0, -1)
Screenshot: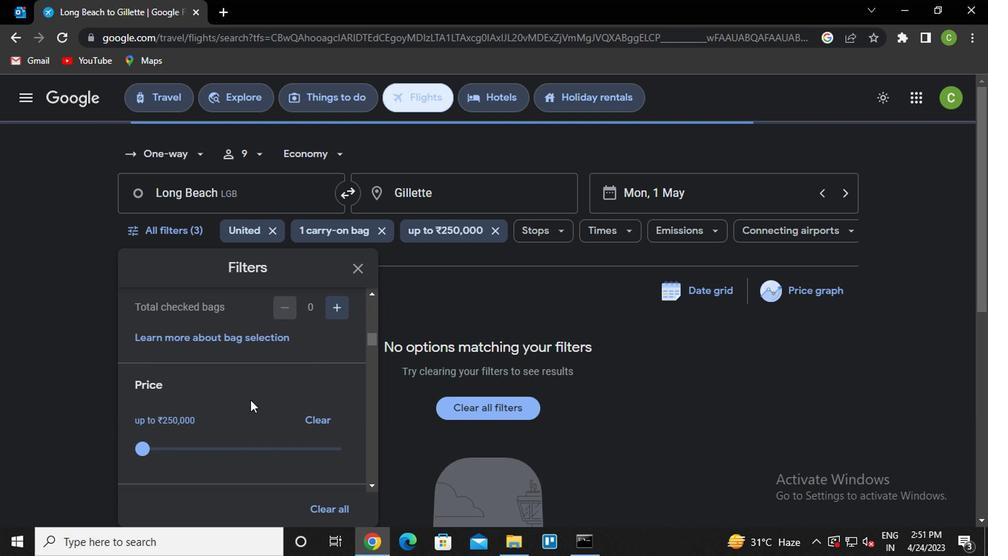 
Action: Mouse moved to (248, 401)
Screenshot: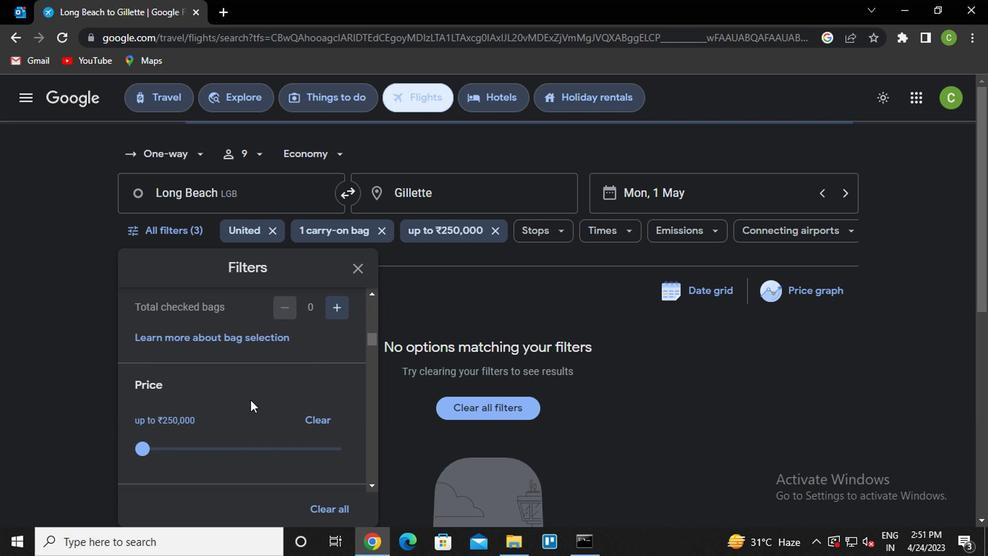 
Action: Mouse scrolled (248, 400) with delta (0, 0)
Screenshot: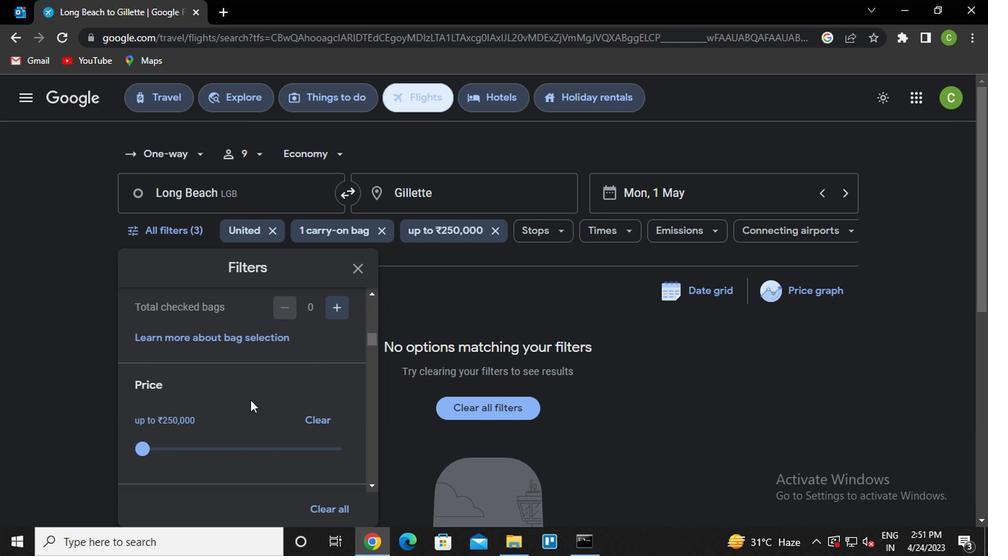 
Action: Mouse moved to (249, 401)
Screenshot: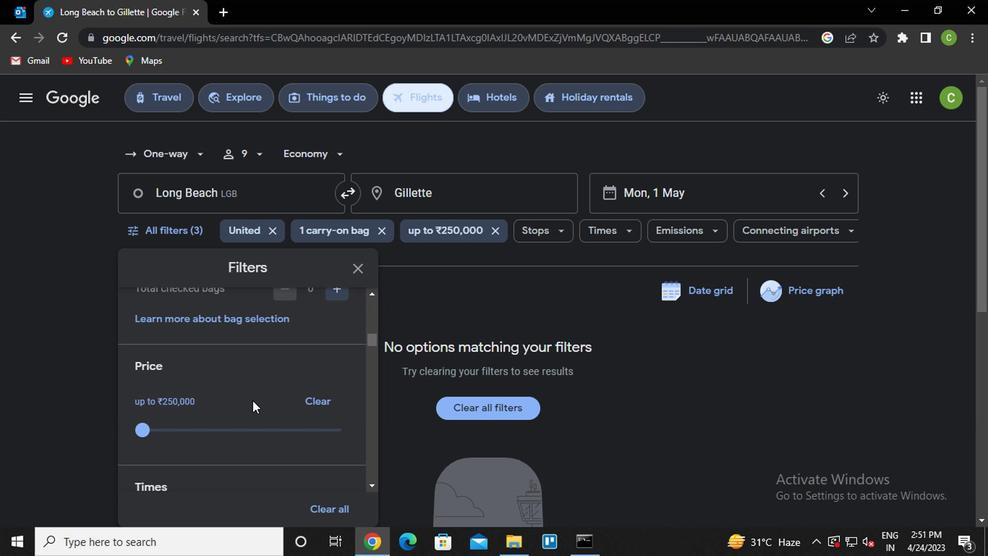 
Action: Mouse scrolled (249, 401) with delta (0, 0)
Screenshot: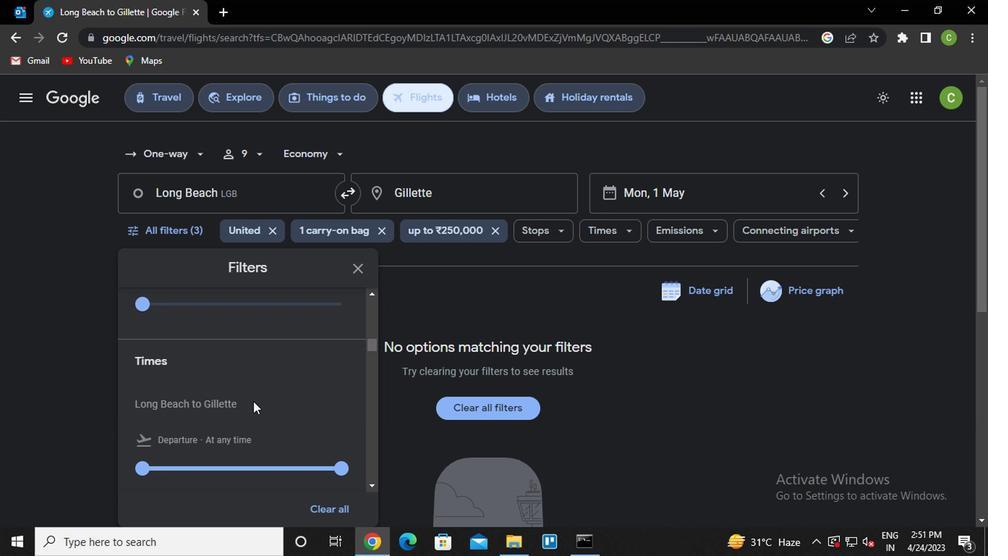 
Action: Mouse moved to (183, 399)
Screenshot: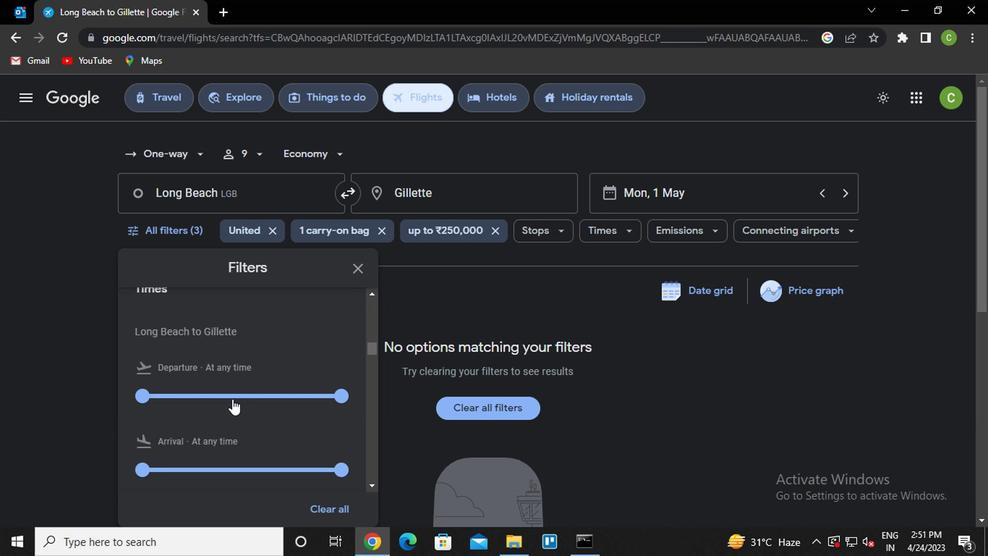 
Action: Mouse pressed left at (183, 399)
Screenshot: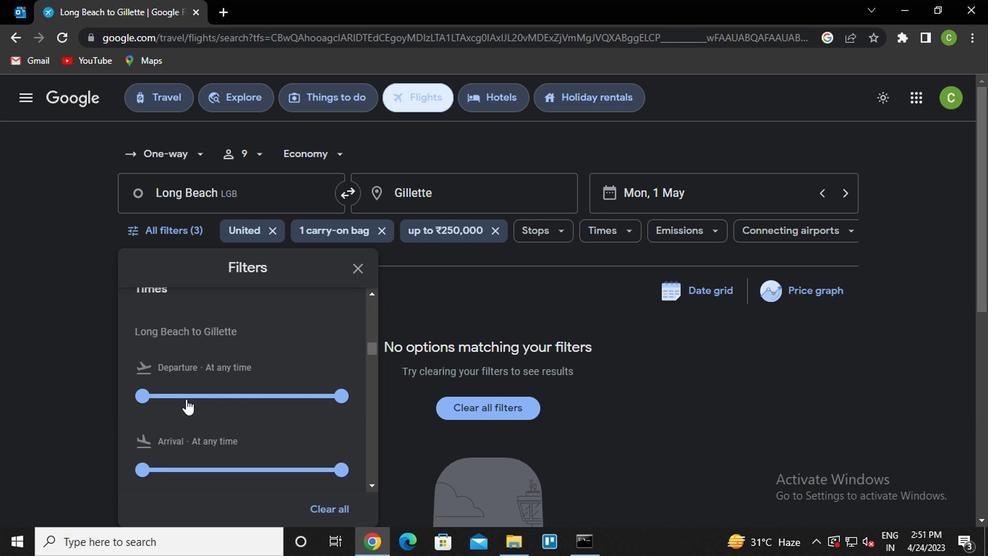 
Action: Mouse moved to (185, 399)
Screenshot: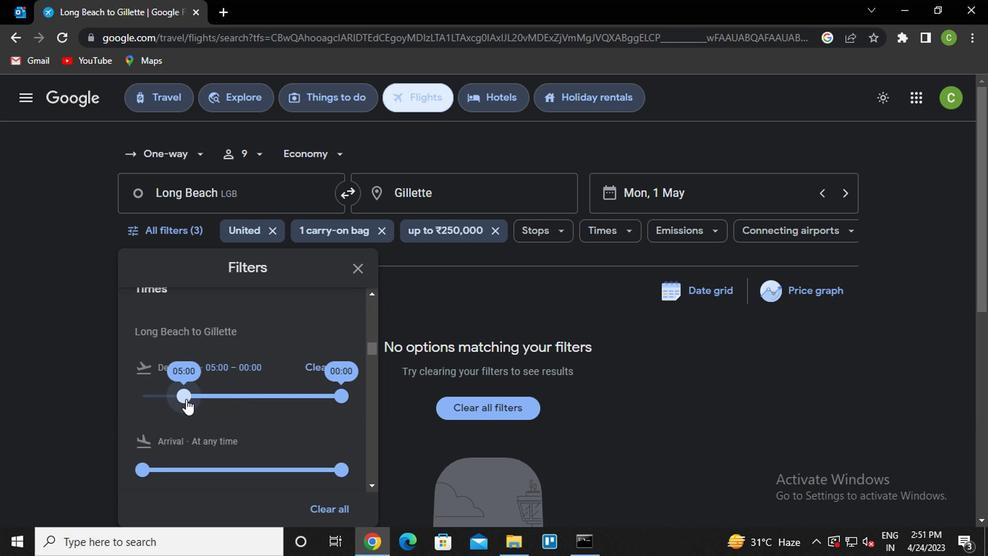 
Action: Mouse pressed left at (185, 399)
Screenshot: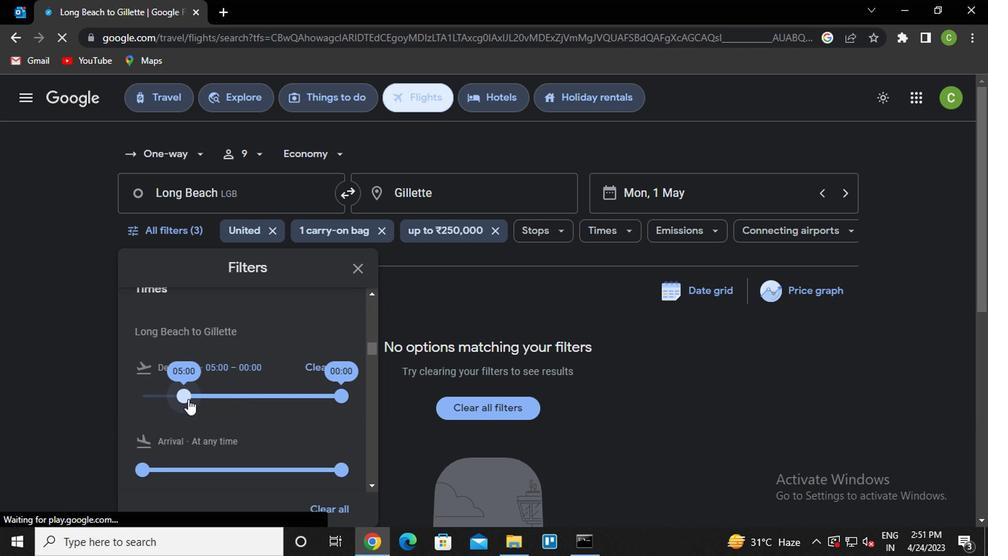 
Action: Mouse moved to (353, 275)
Screenshot: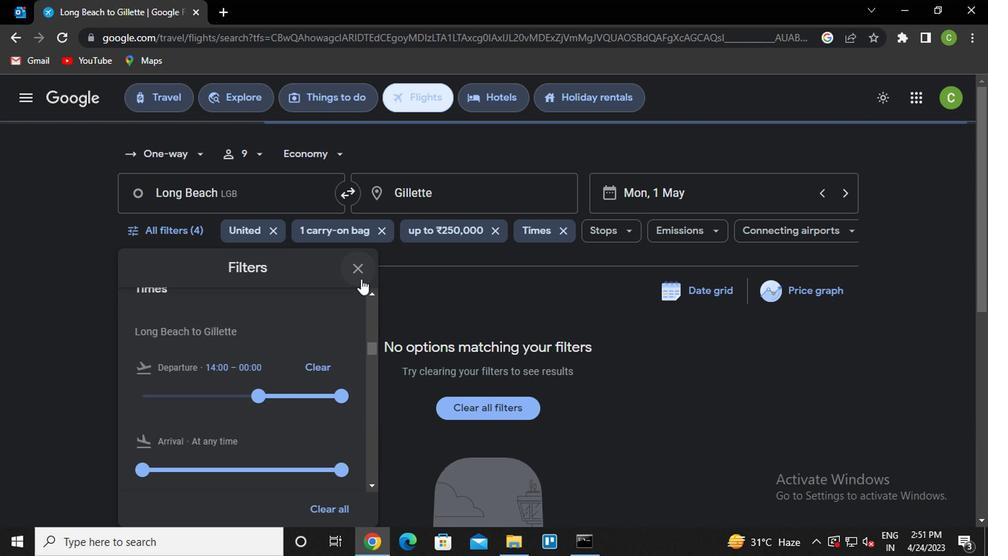 
Action: Mouse pressed left at (353, 275)
Screenshot: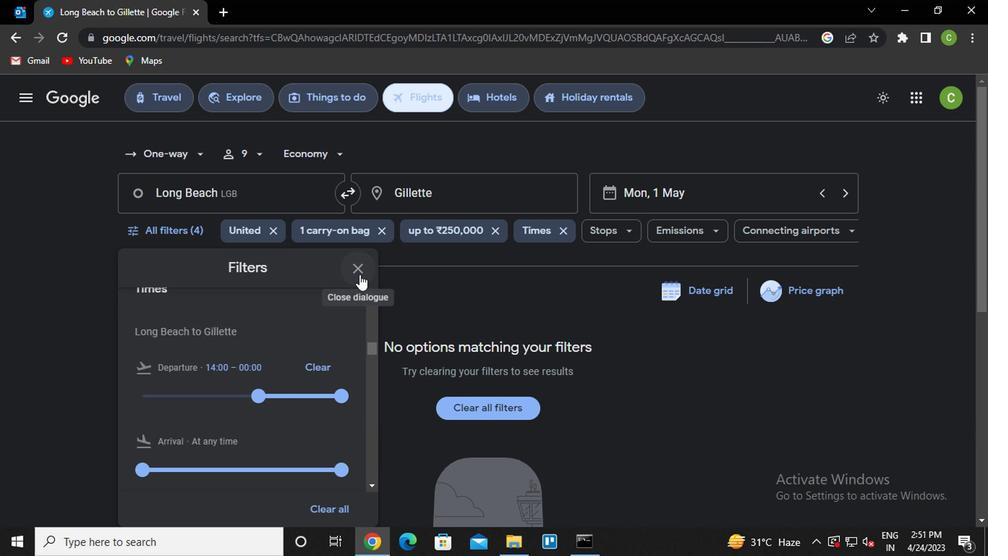 
Action: Mouse moved to (509, 448)
Screenshot: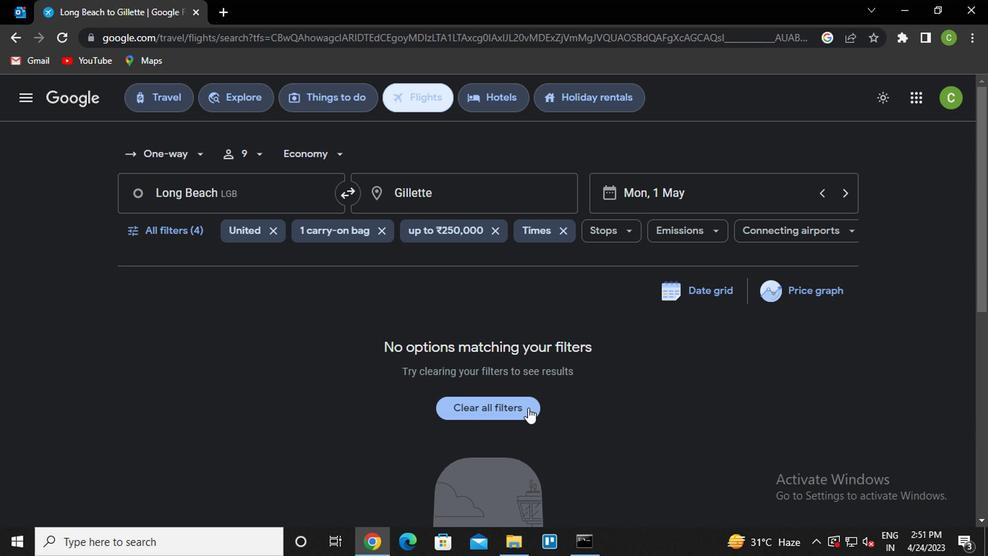 
